 Task: Create a due date automation trigger when advanced on, 2 working days after a card is due add fields with custom field "Resume" set to a number lower than 1 and lower or equal to 10 at 11:00 AM.
Action: Mouse moved to (1276, 98)
Screenshot: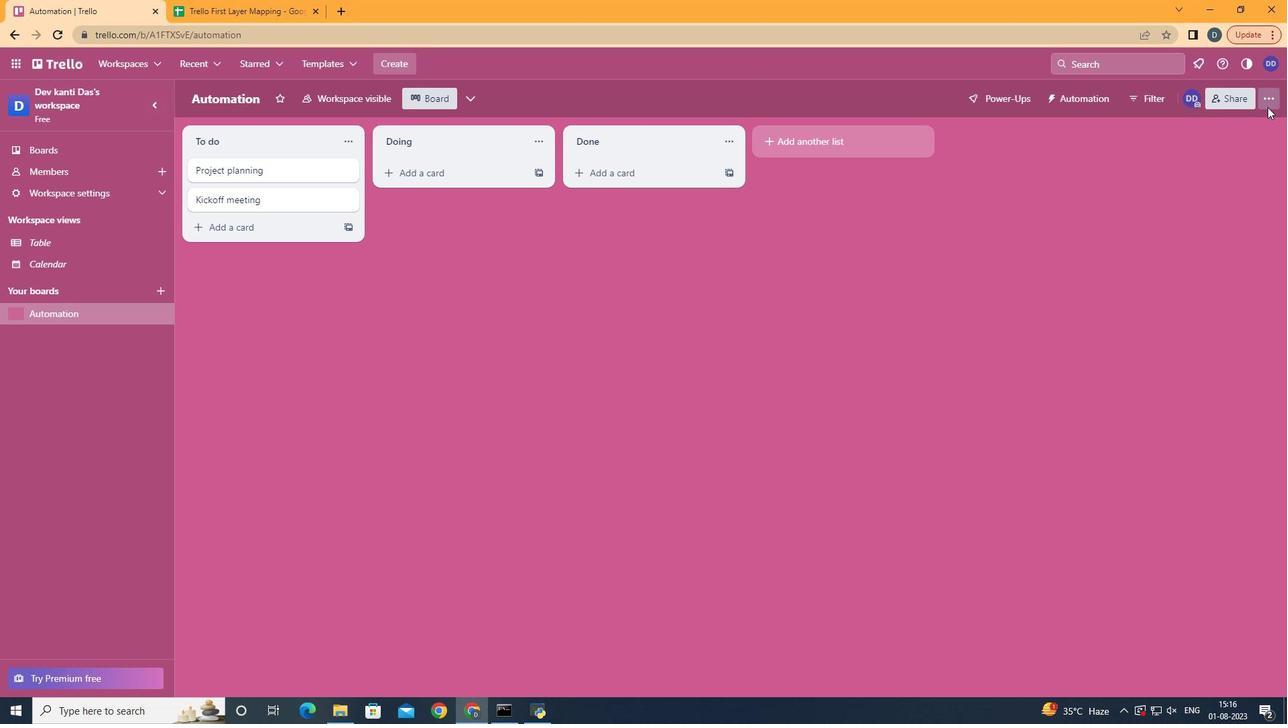 
Action: Mouse pressed left at (1276, 98)
Screenshot: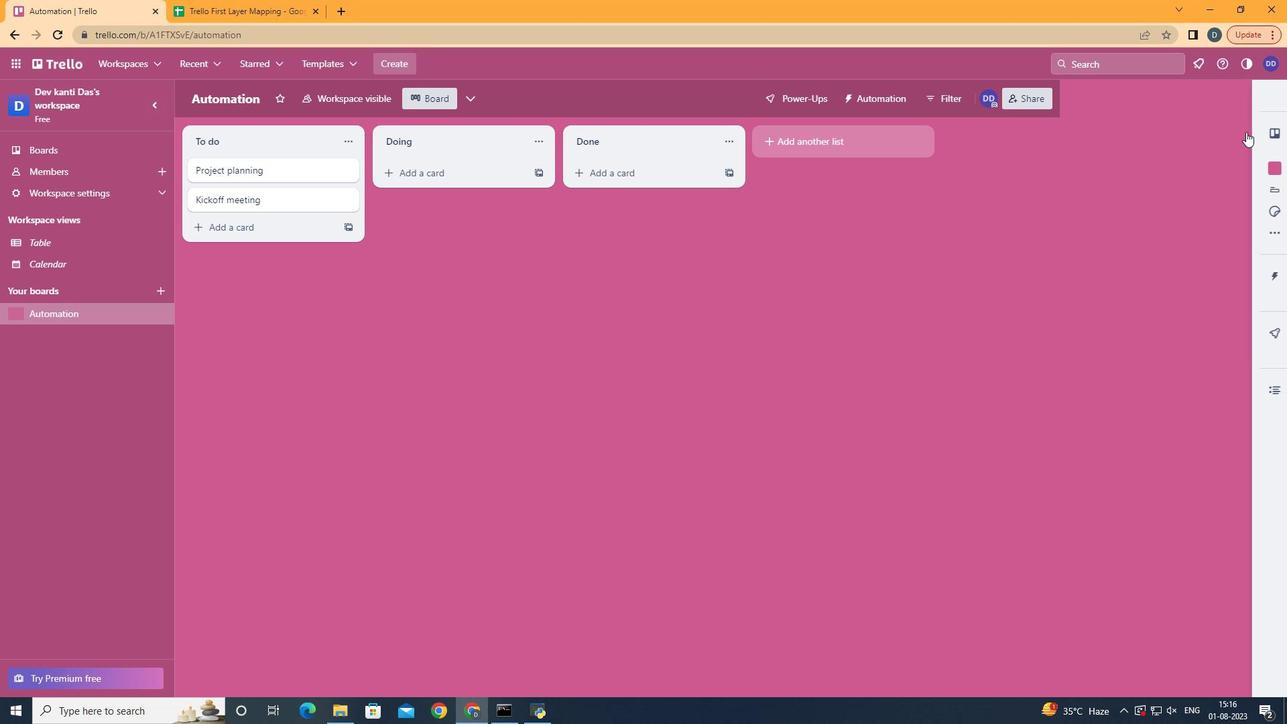 
Action: Mouse moved to (1149, 280)
Screenshot: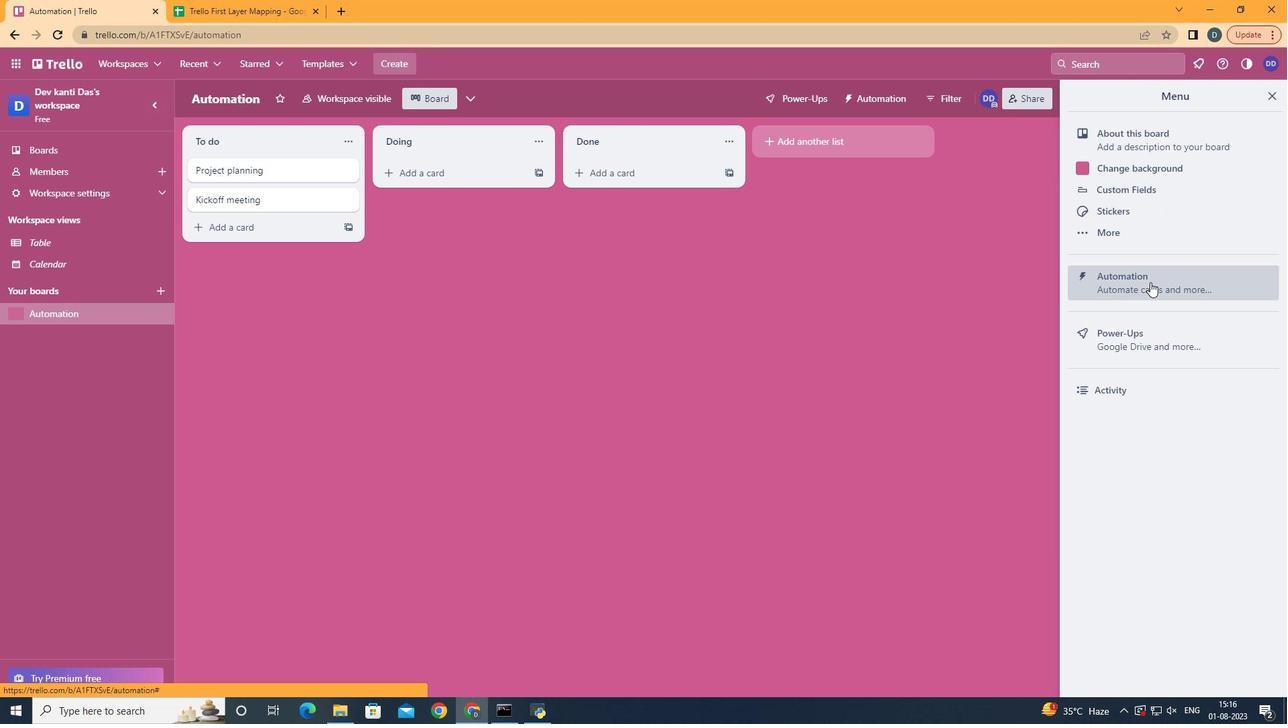 
Action: Mouse pressed left at (1149, 280)
Screenshot: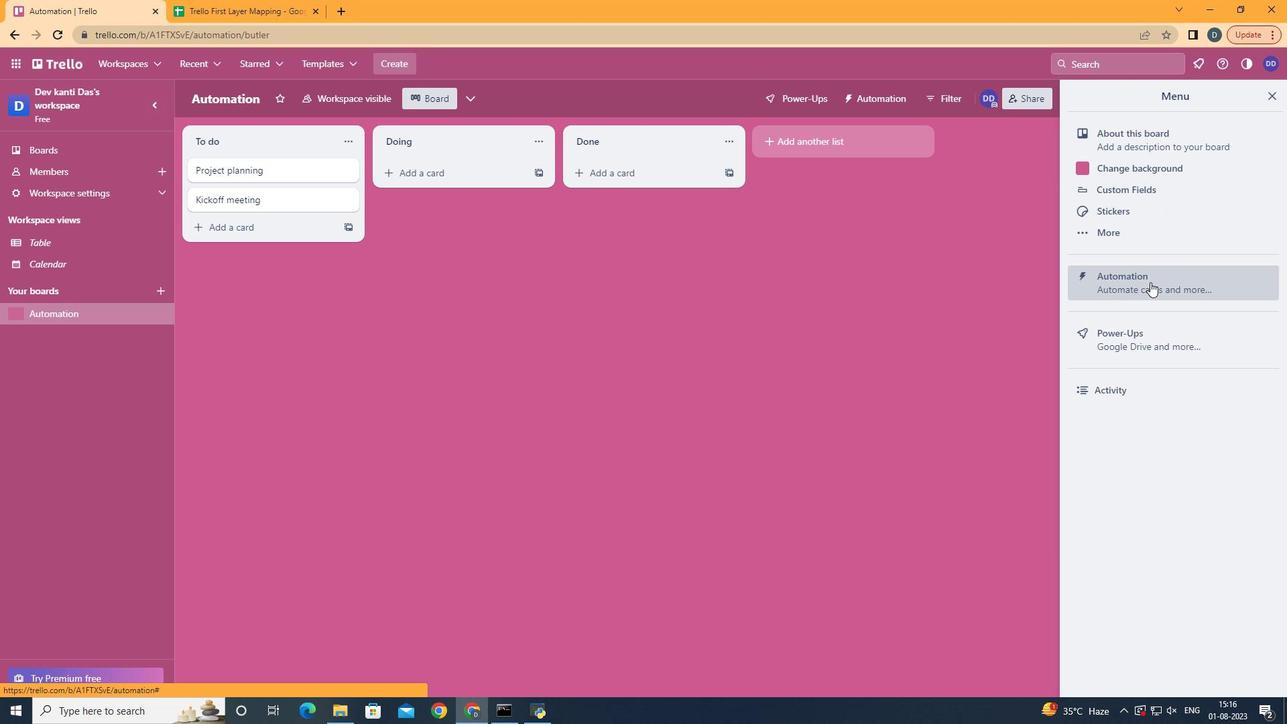 
Action: Mouse moved to (225, 259)
Screenshot: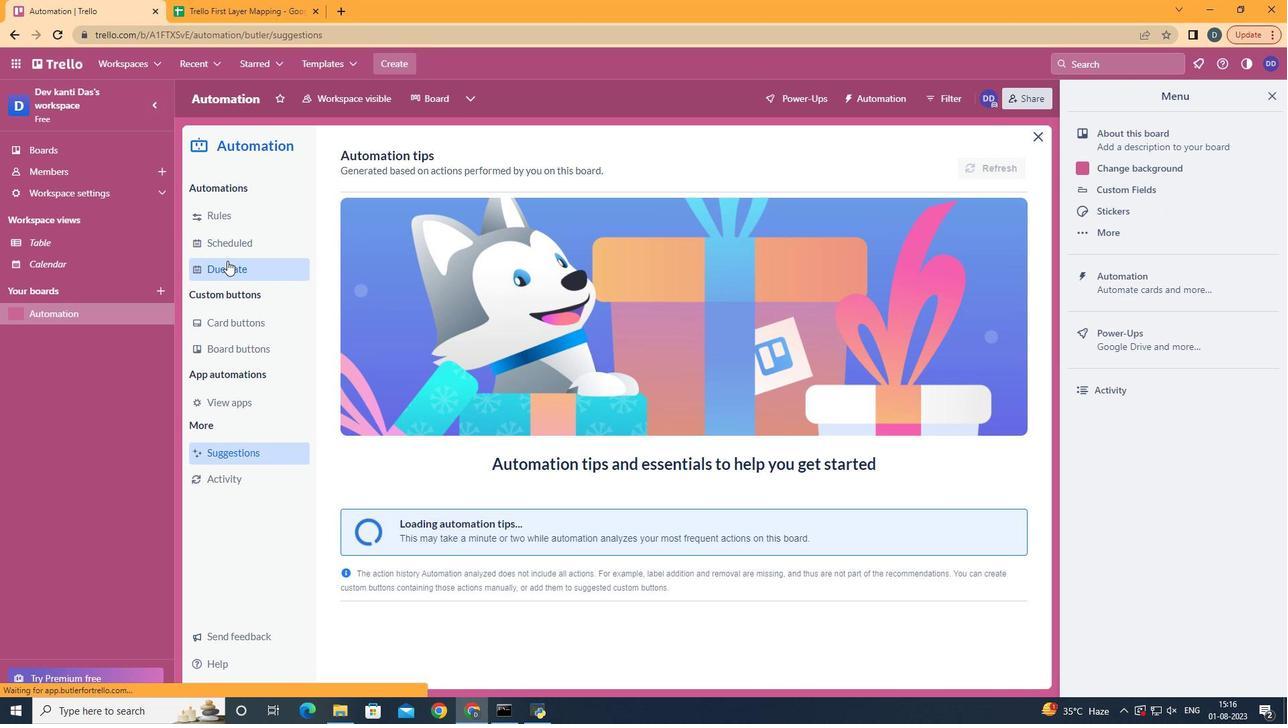 
Action: Mouse pressed left at (225, 259)
Screenshot: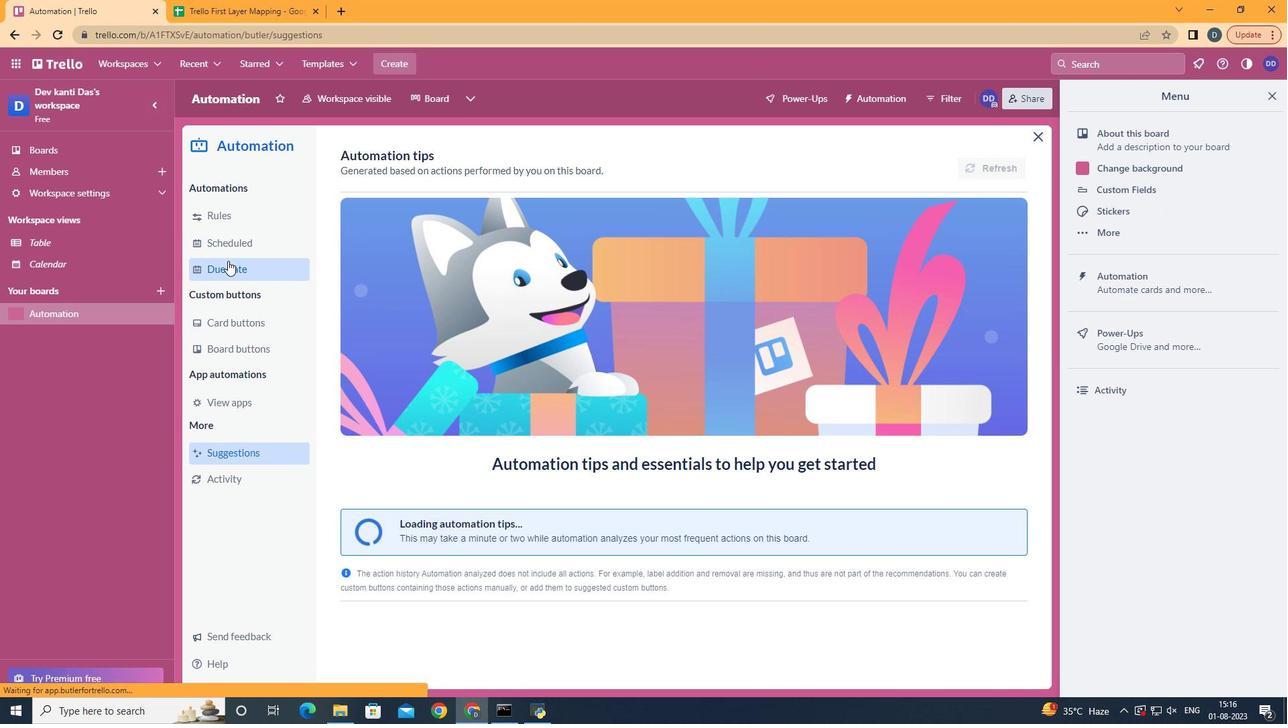 
Action: Mouse moved to (948, 160)
Screenshot: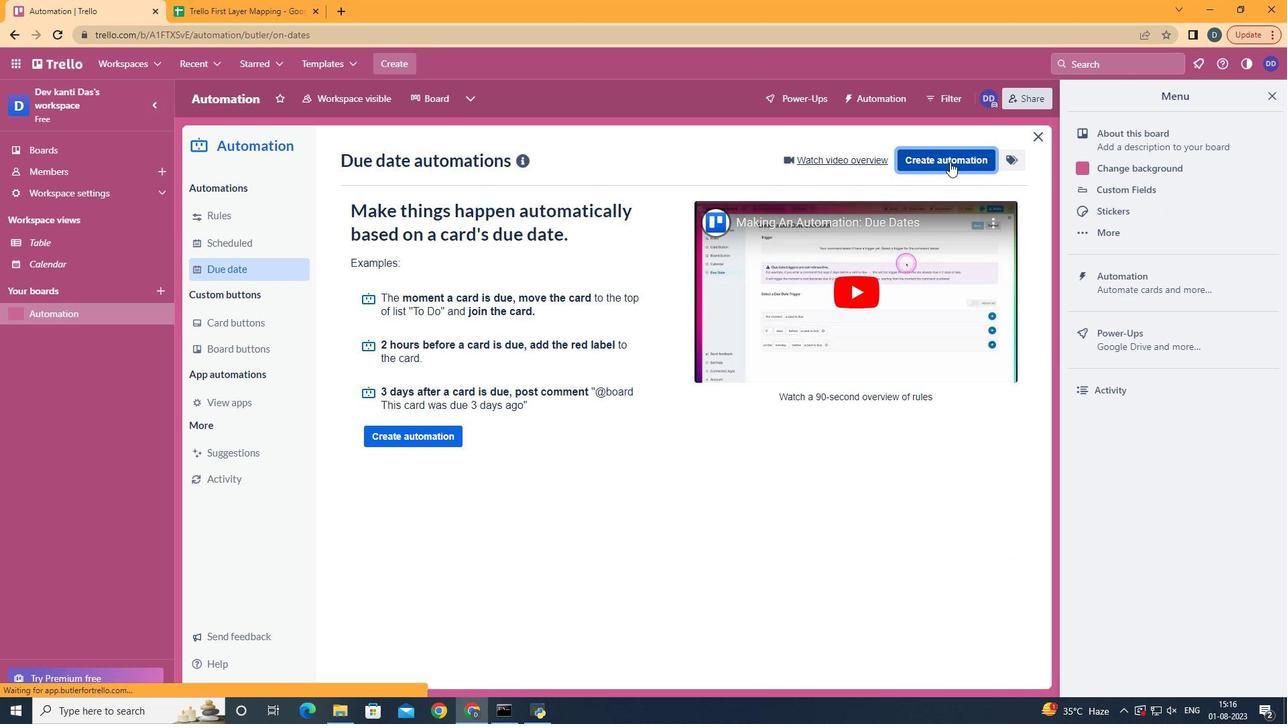 
Action: Mouse pressed left at (948, 160)
Screenshot: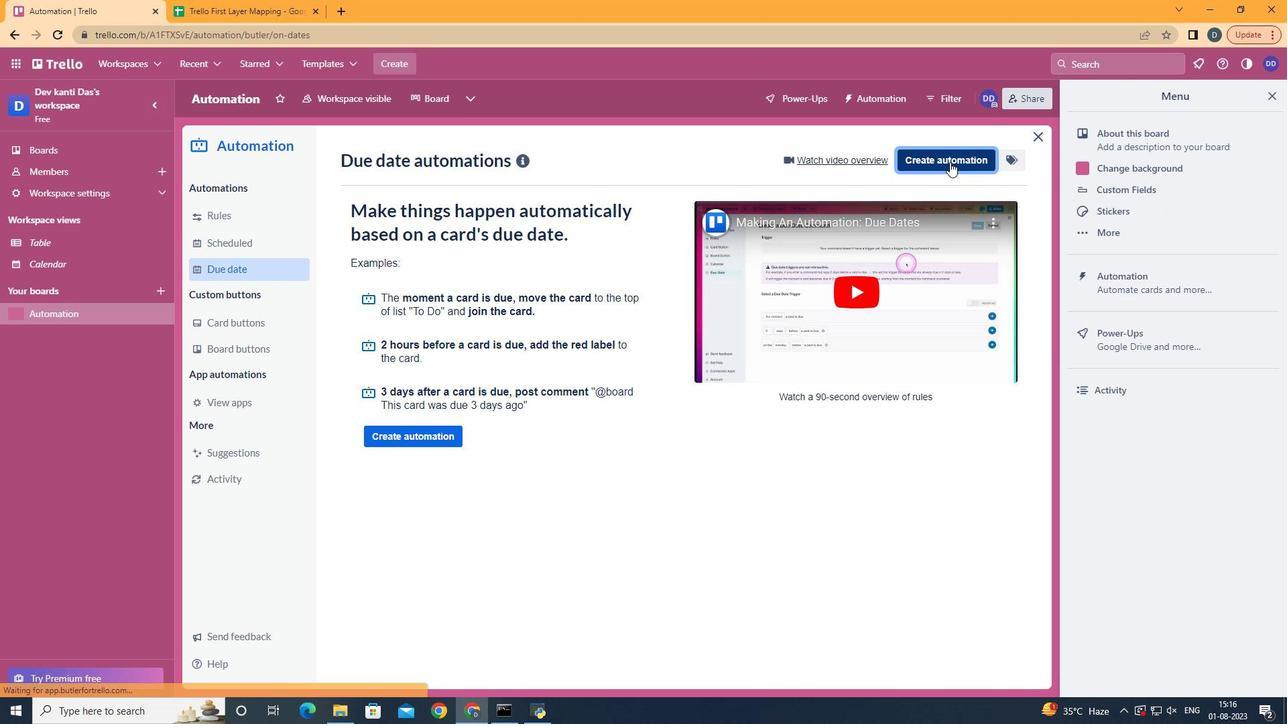 
Action: Mouse moved to (787, 286)
Screenshot: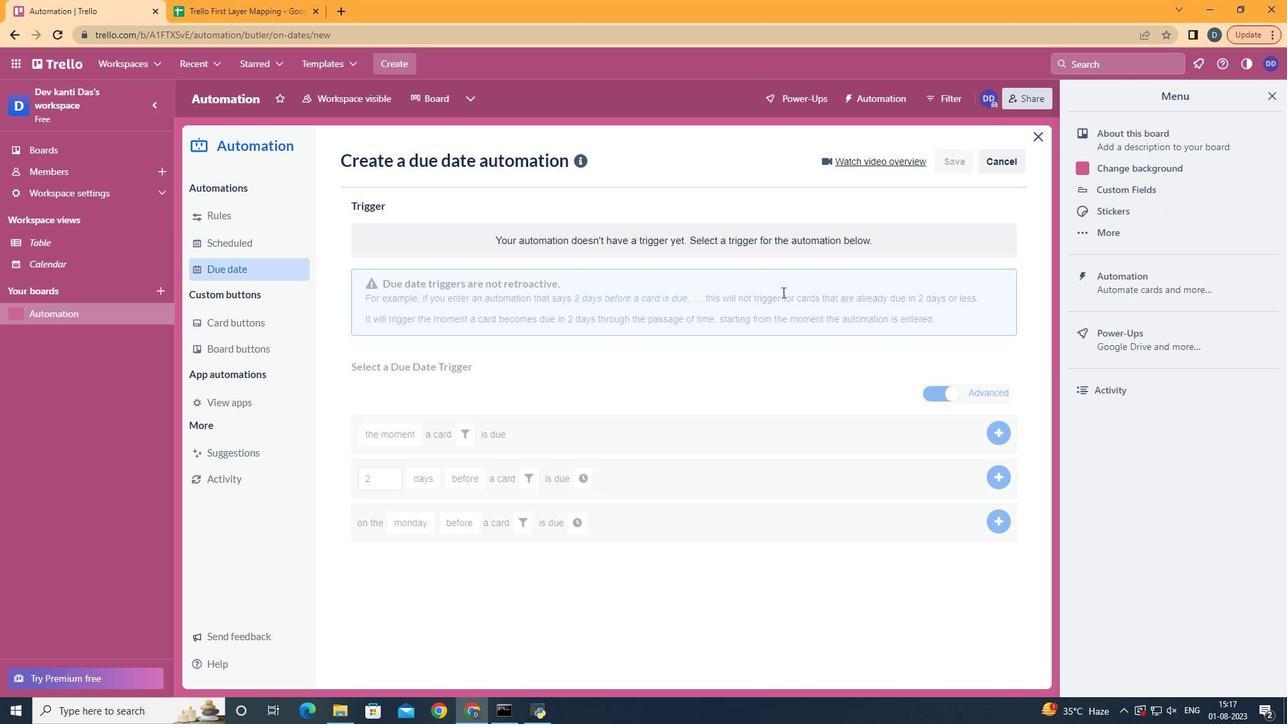 
Action: Mouse pressed left at (787, 286)
Screenshot: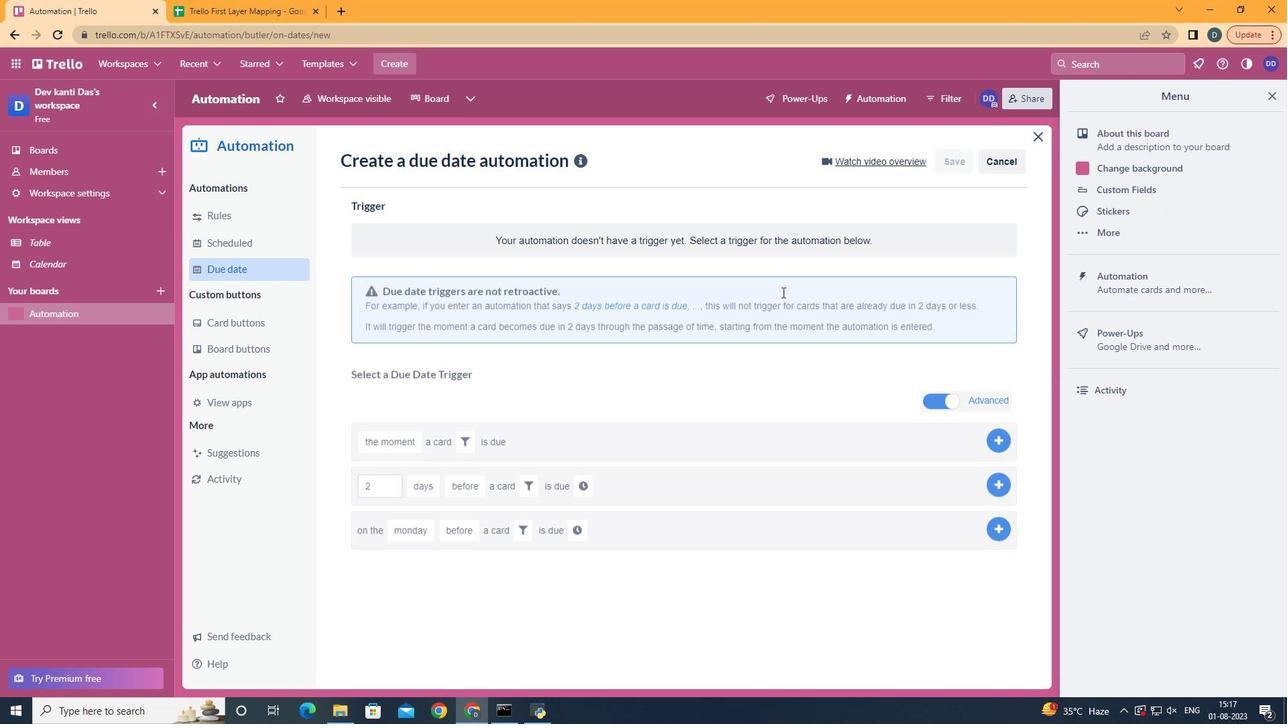 
Action: Mouse moved to (441, 541)
Screenshot: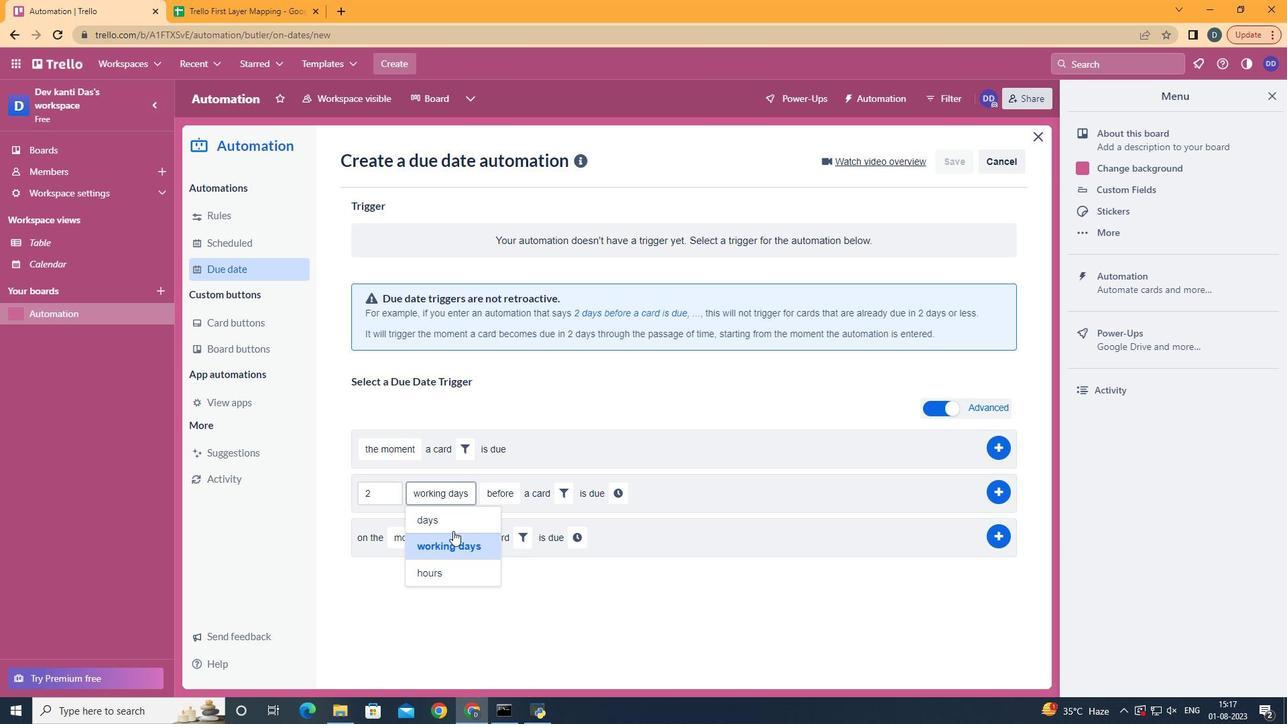 
Action: Mouse pressed left at (441, 541)
Screenshot: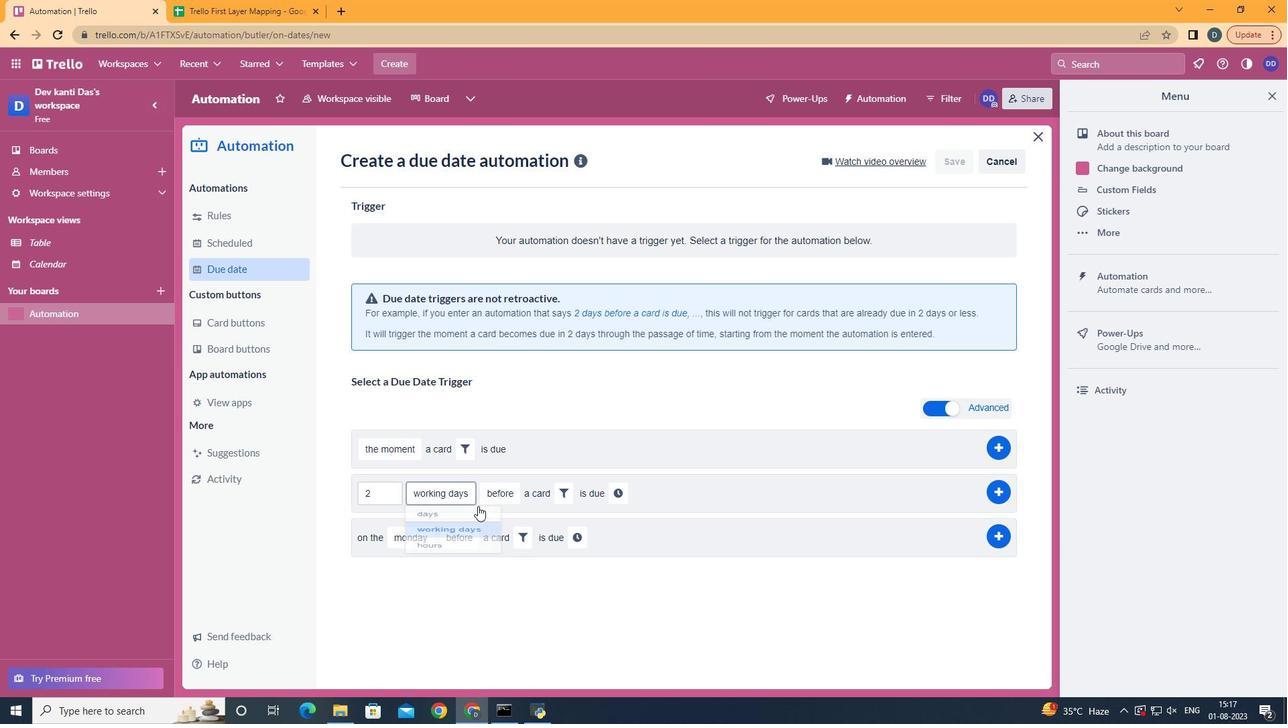 
Action: Mouse moved to (507, 555)
Screenshot: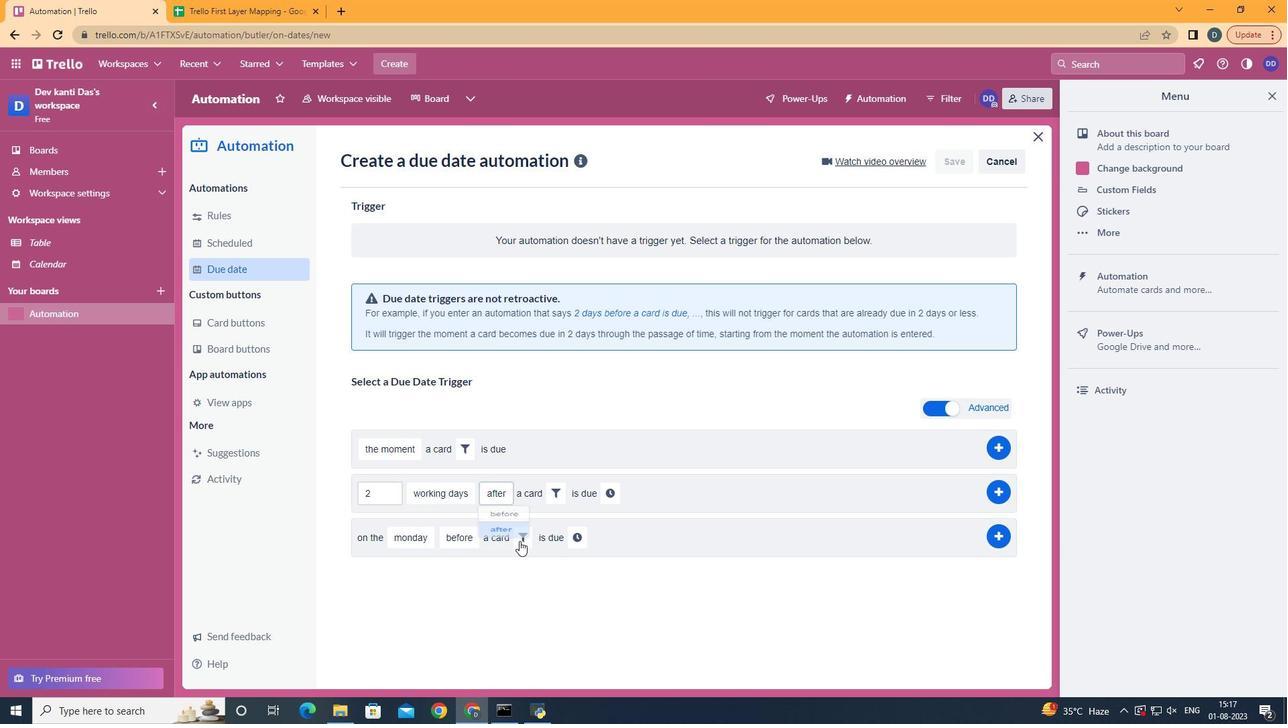
Action: Mouse pressed left at (507, 555)
Screenshot: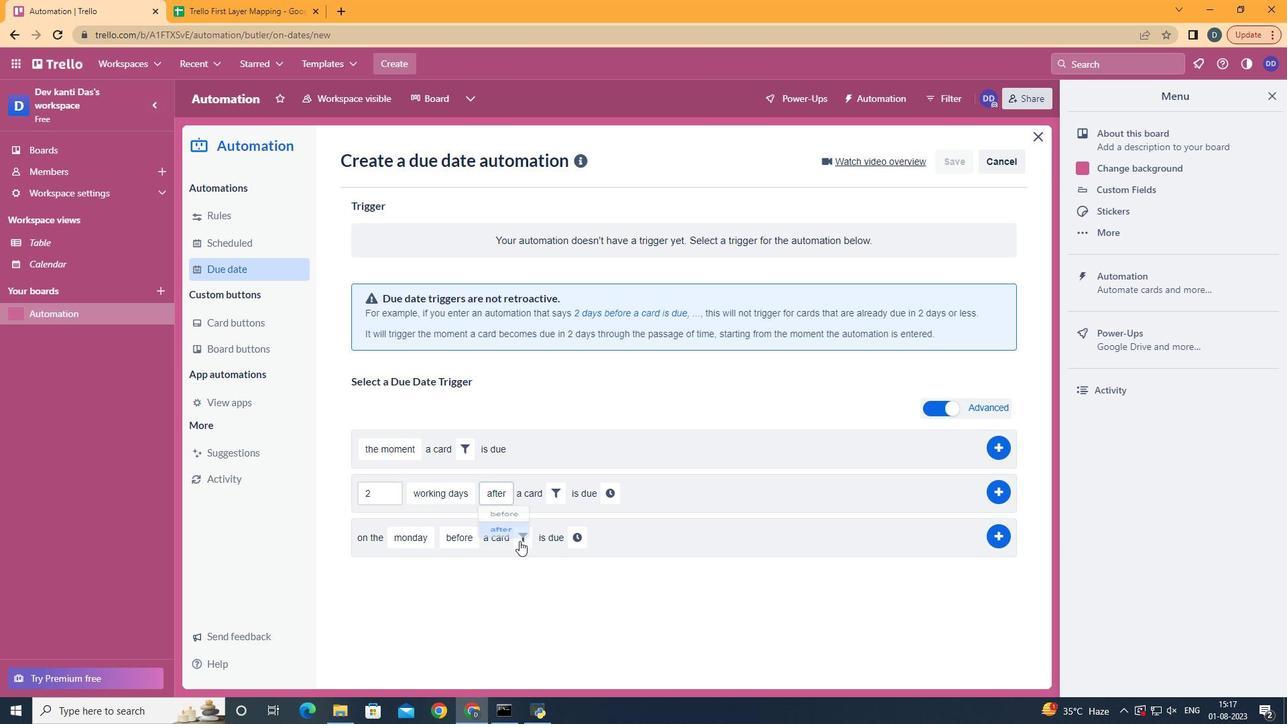 
Action: Mouse moved to (557, 500)
Screenshot: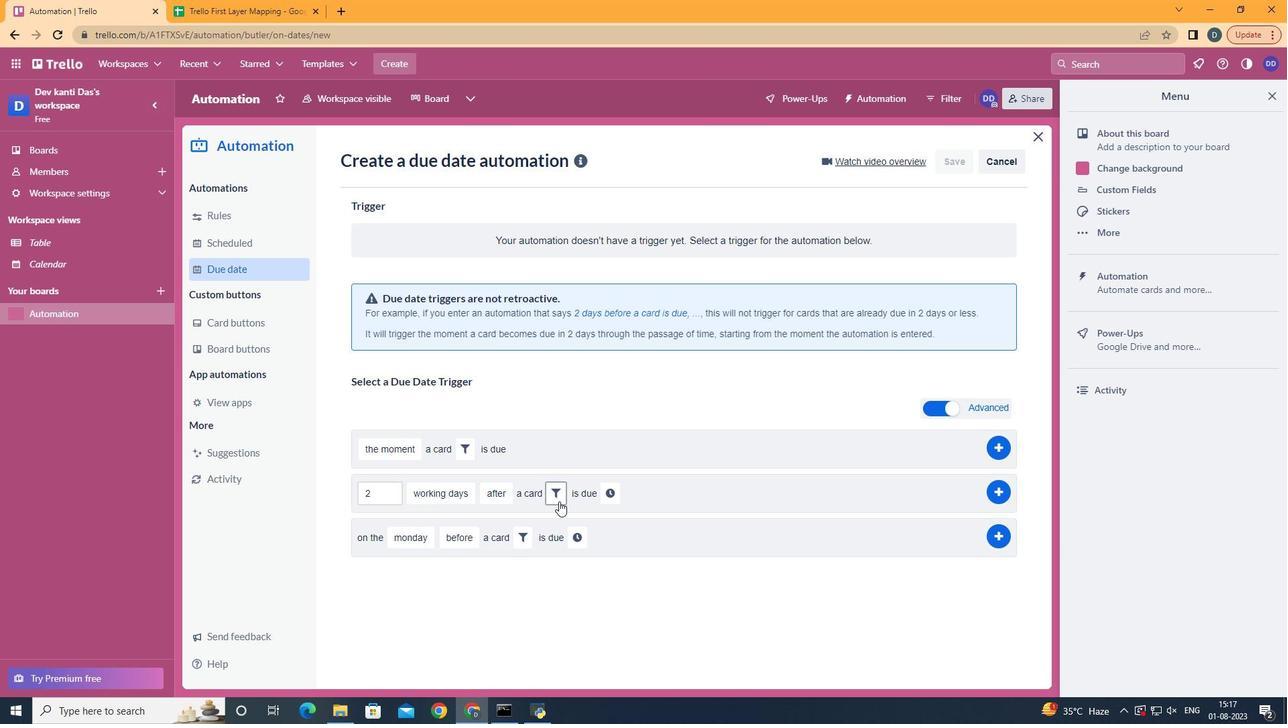 
Action: Mouse pressed left at (557, 500)
Screenshot: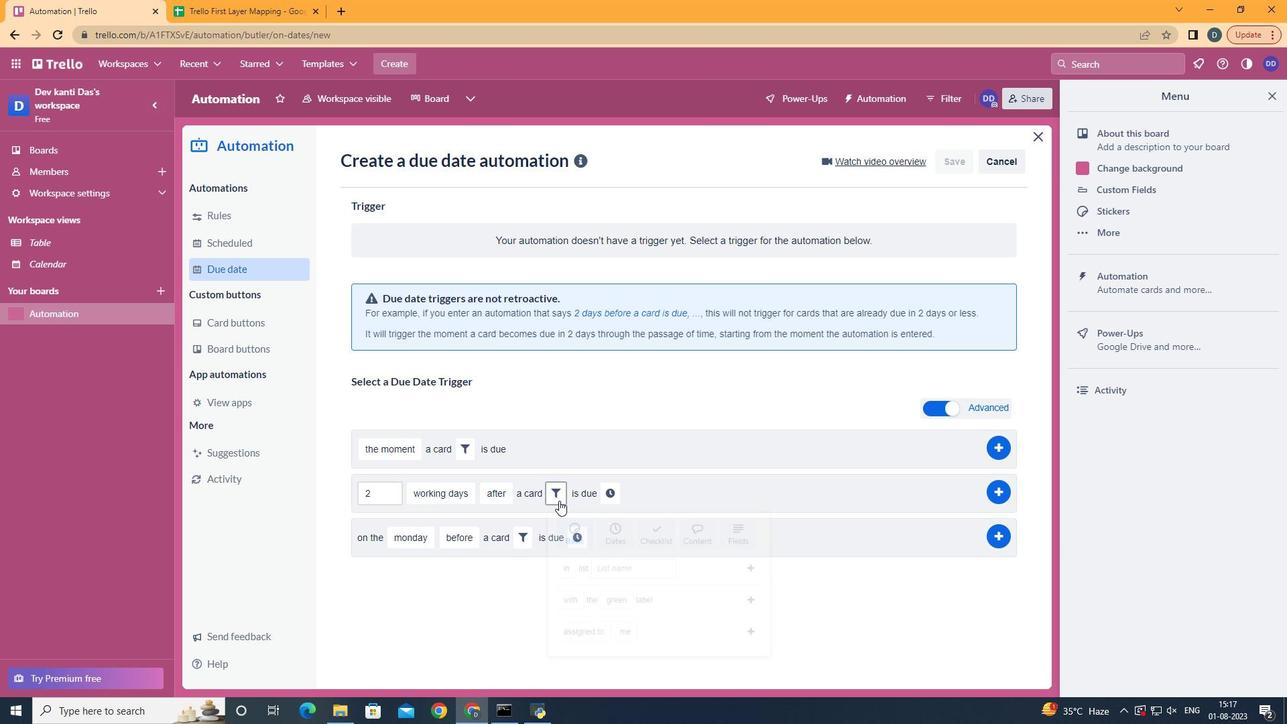 
Action: Mouse moved to (781, 532)
Screenshot: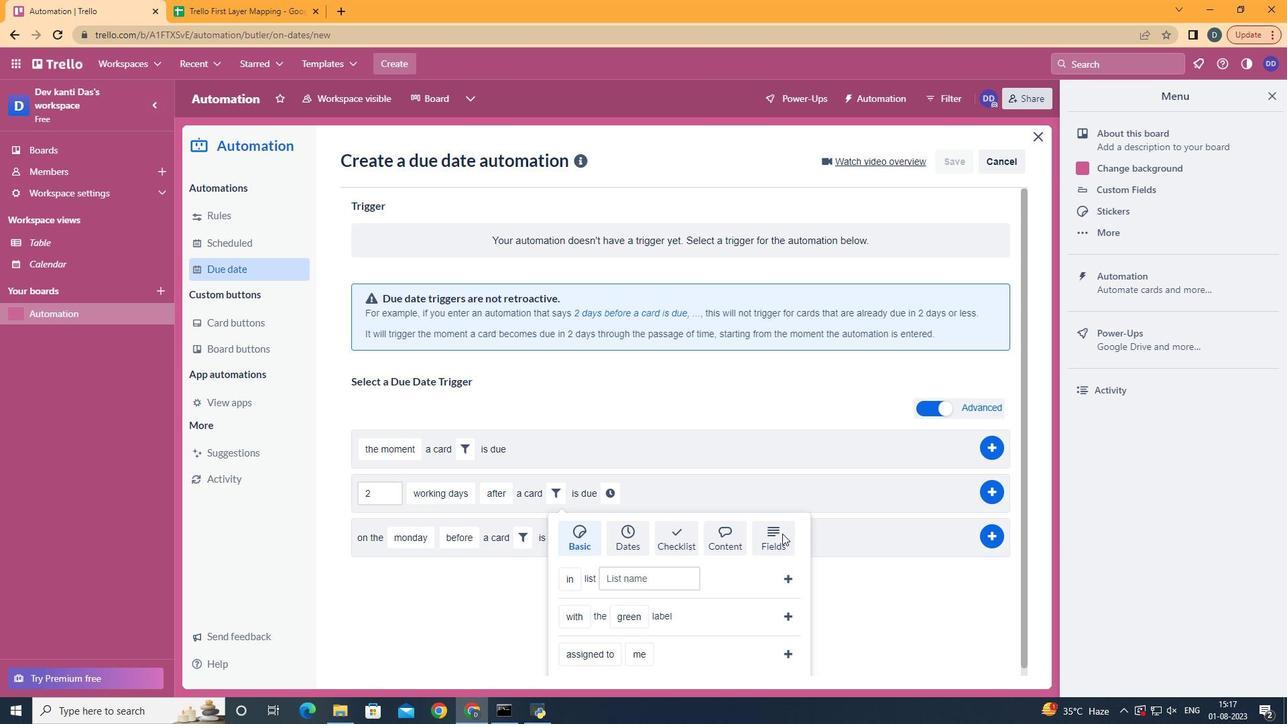
Action: Mouse pressed left at (781, 532)
Screenshot: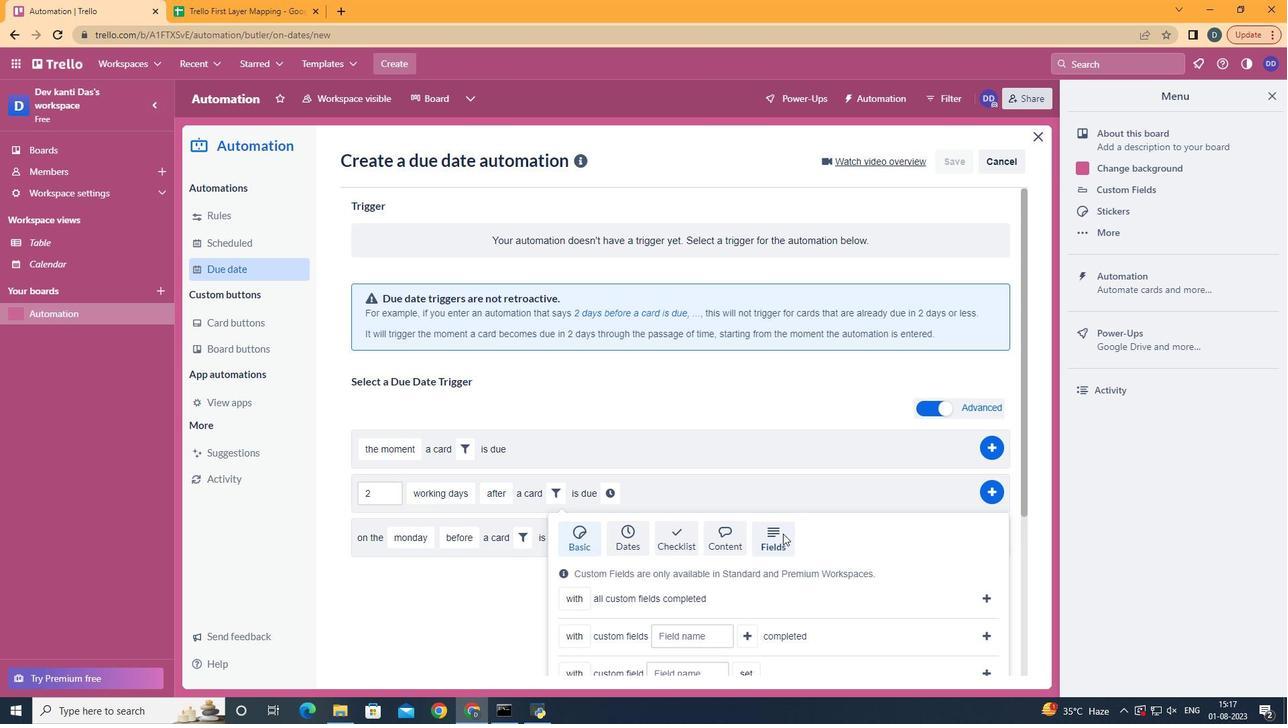 
Action: Mouse moved to (782, 532)
Screenshot: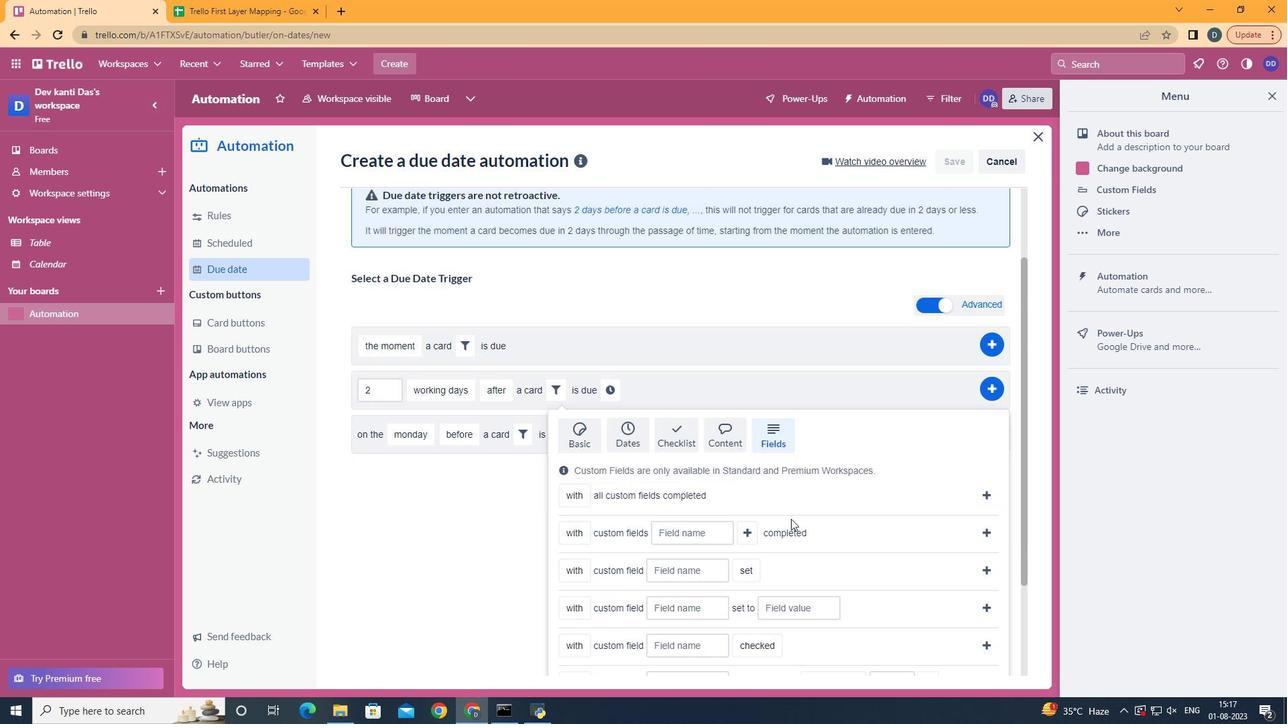 
Action: Mouse scrolled (782, 531) with delta (0, 0)
Screenshot: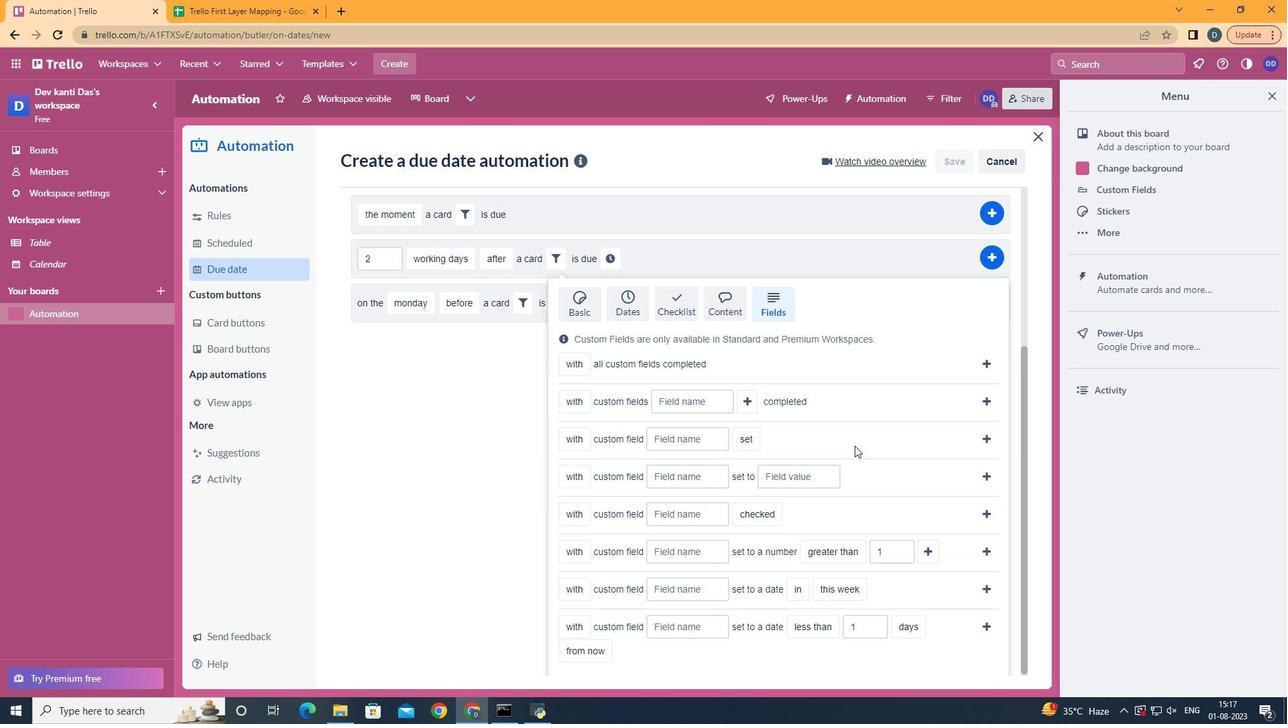 
Action: Mouse scrolled (782, 531) with delta (0, 0)
Screenshot: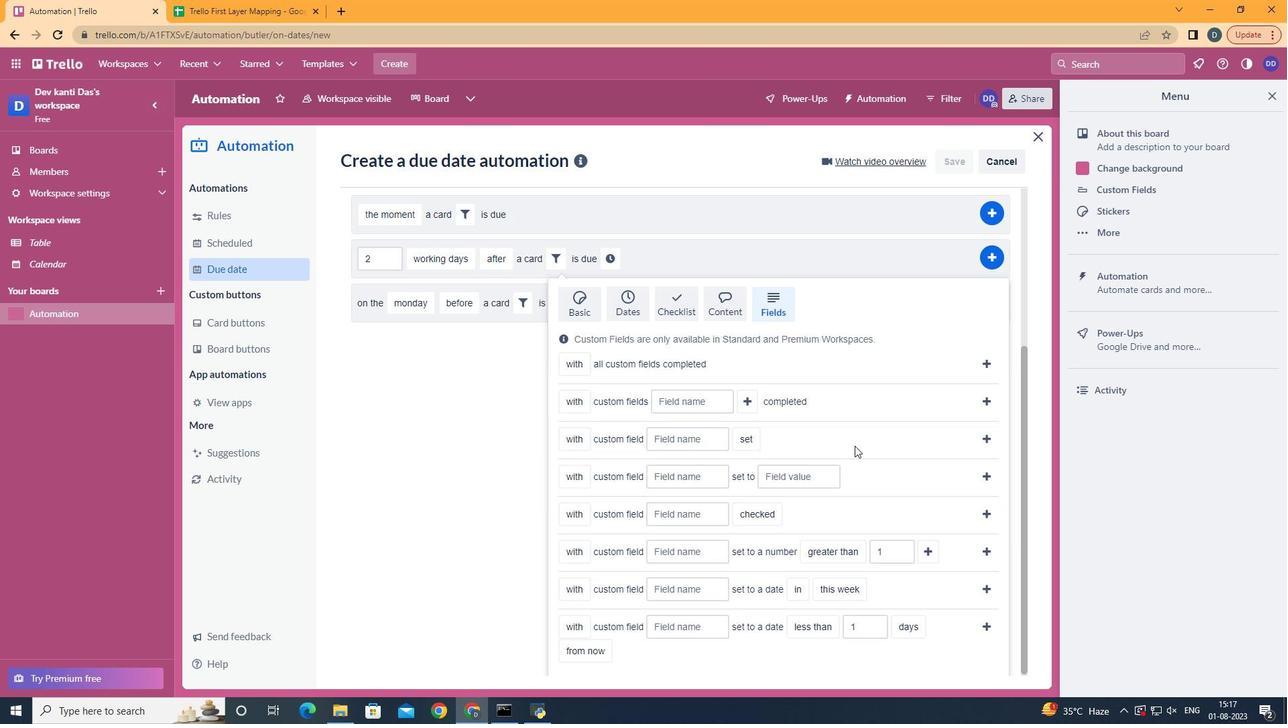 
Action: Mouse scrolled (782, 531) with delta (0, 0)
Screenshot: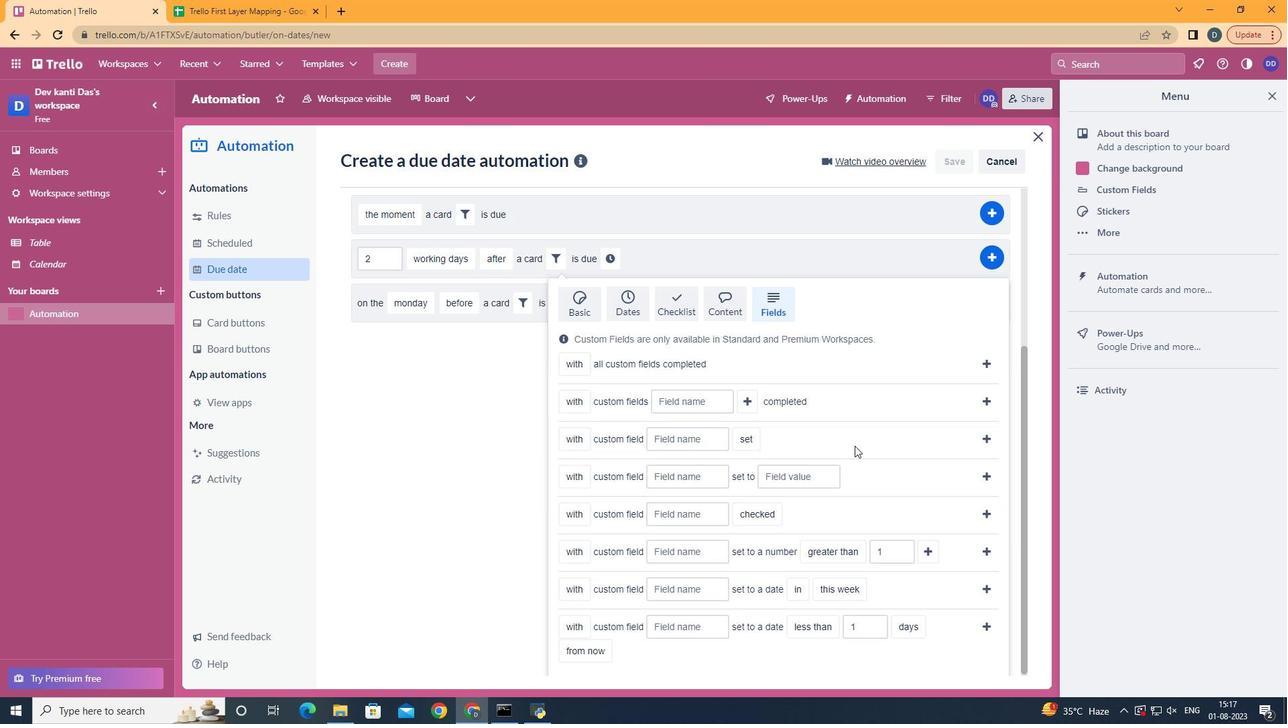 
Action: Mouse scrolled (782, 531) with delta (0, 0)
Screenshot: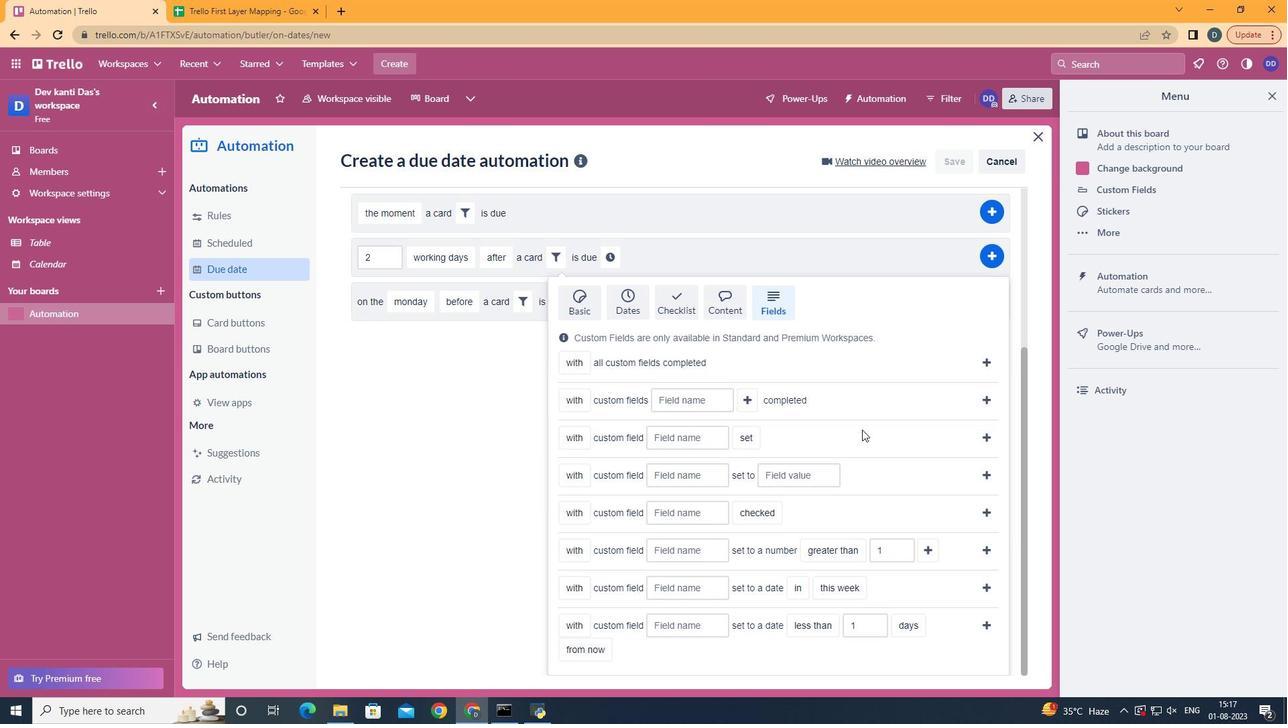 
Action: Mouse moved to (588, 578)
Screenshot: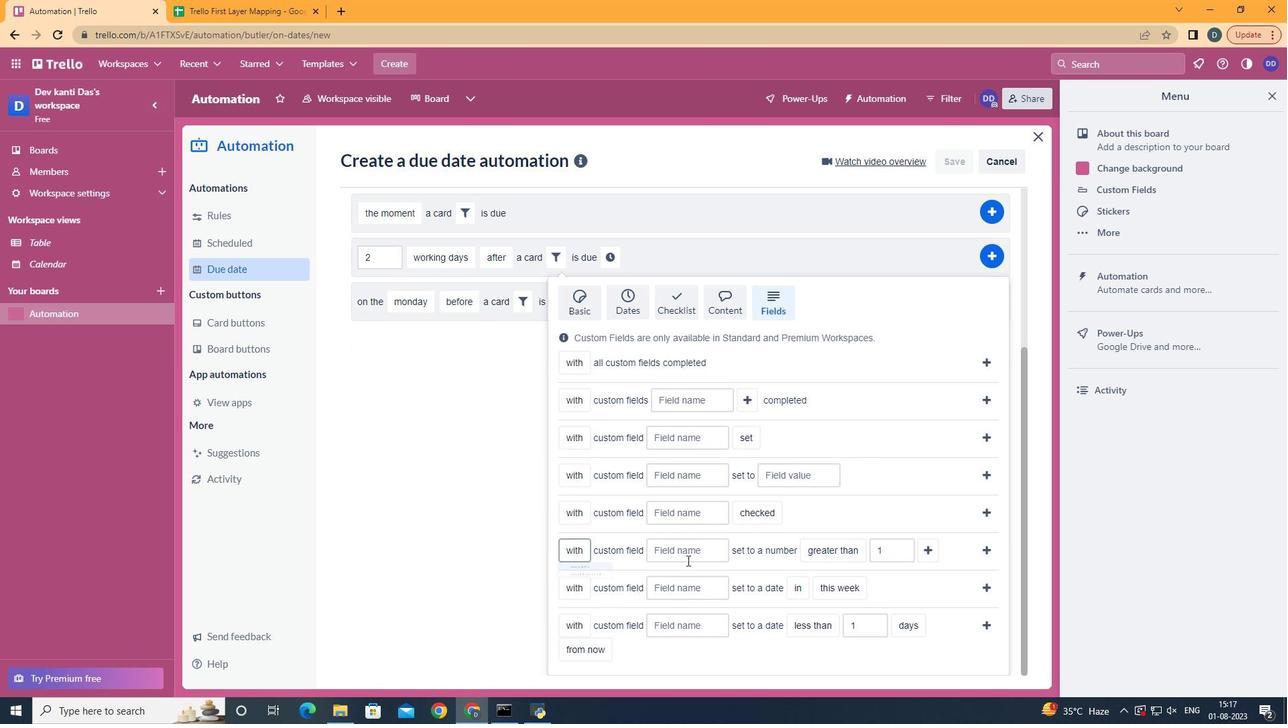 
Action: Mouse pressed left at (588, 578)
Screenshot: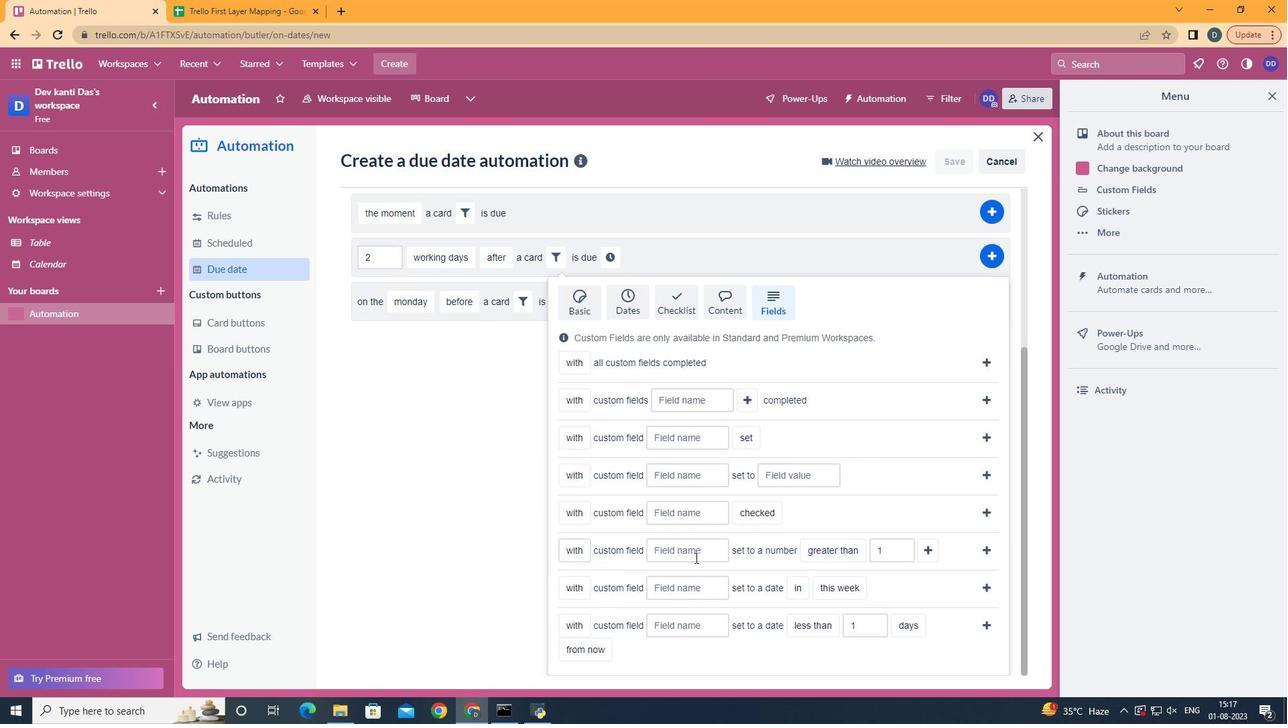 
Action: Mouse moved to (693, 556)
Screenshot: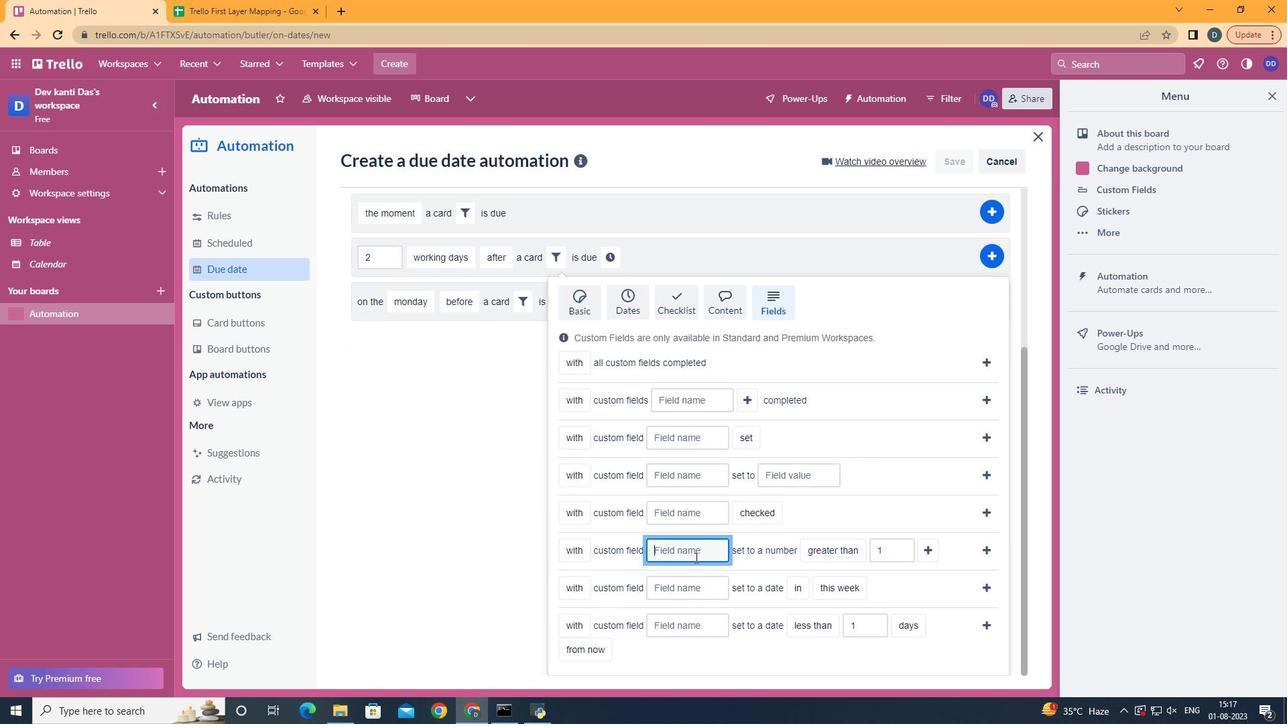 
Action: Mouse pressed left at (693, 556)
Screenshot: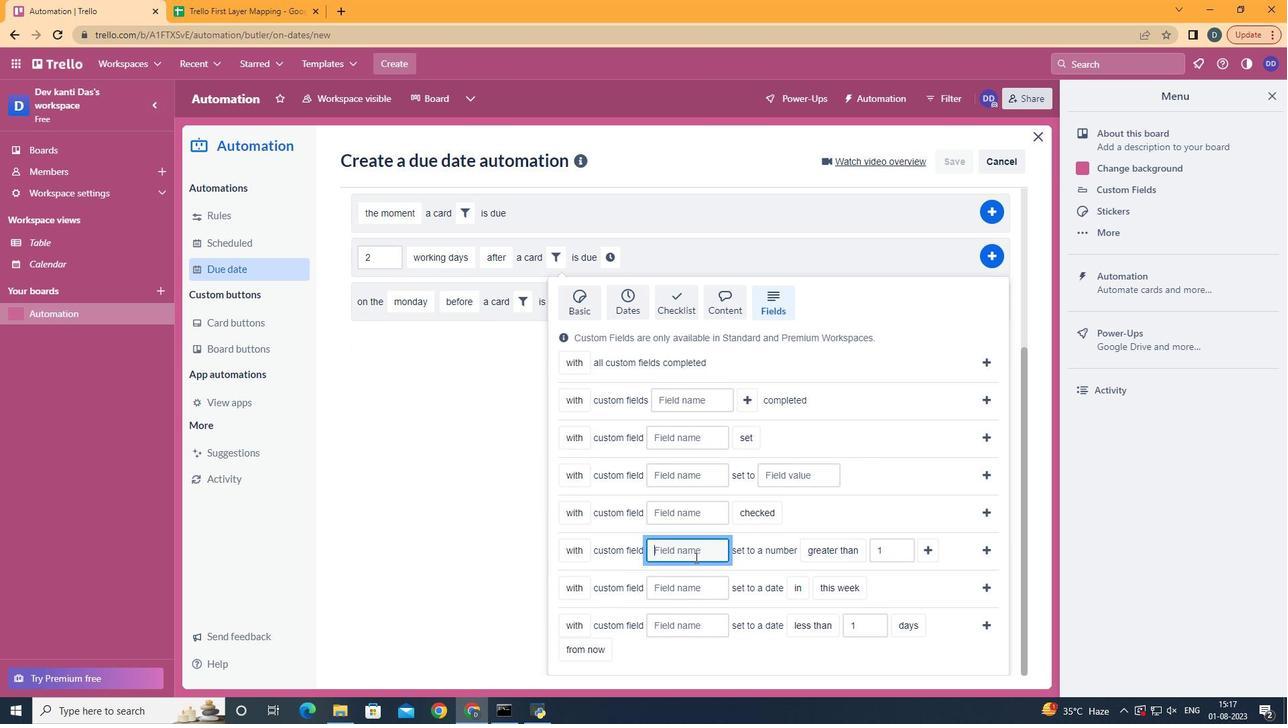 
Action: Key pressed <Key.shift>Resume
Screenshot: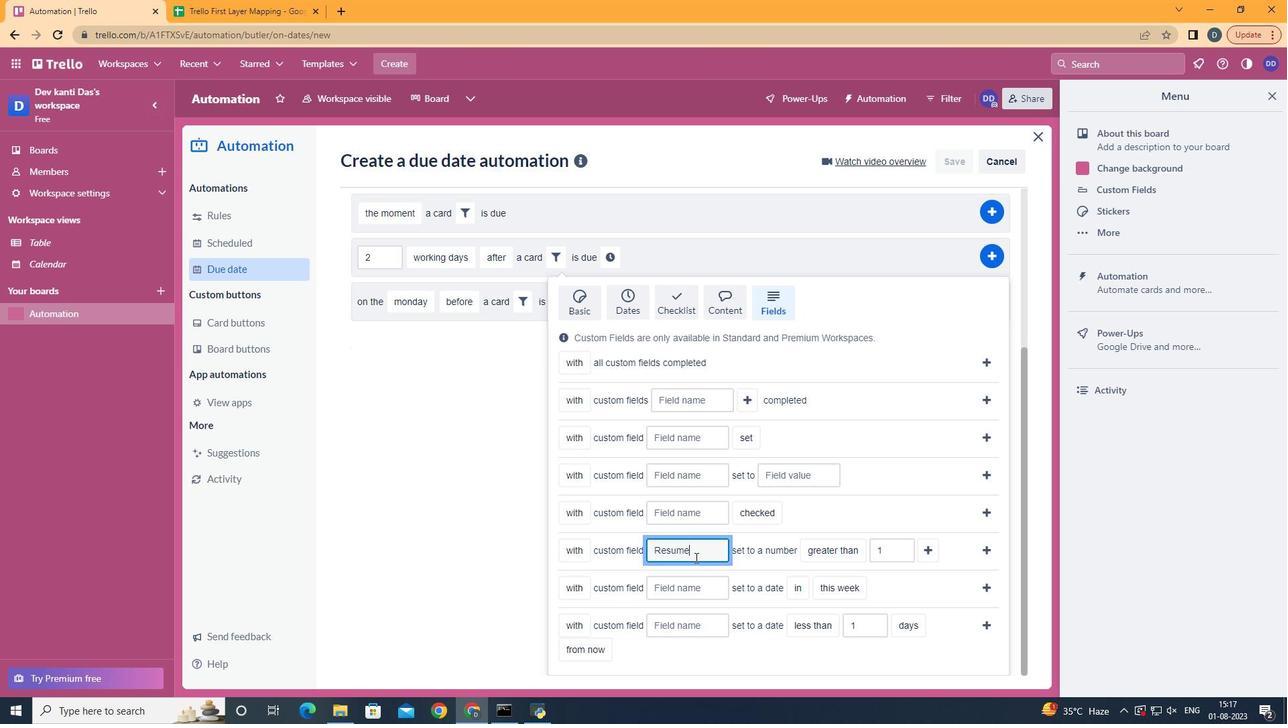 
Action: Mouse moved to (844, 625)
Screenshot: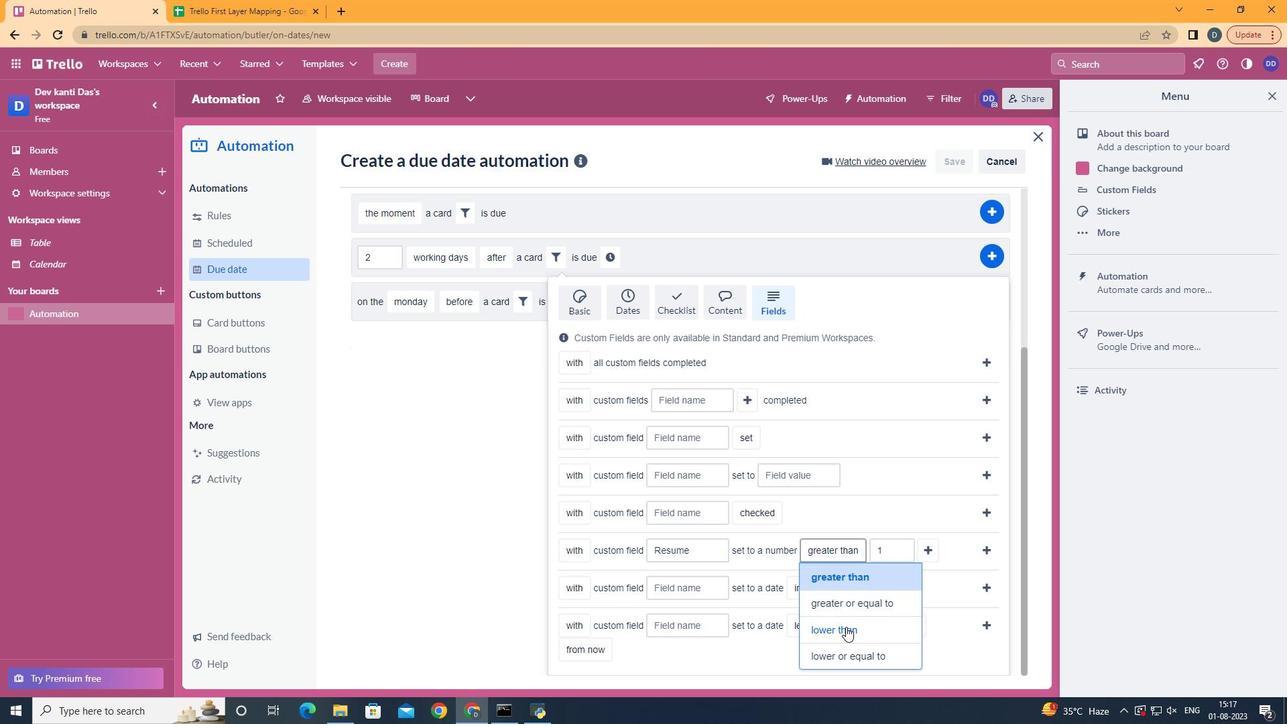 
Action: Mouse pressed left at (844, 625)
Screenshot: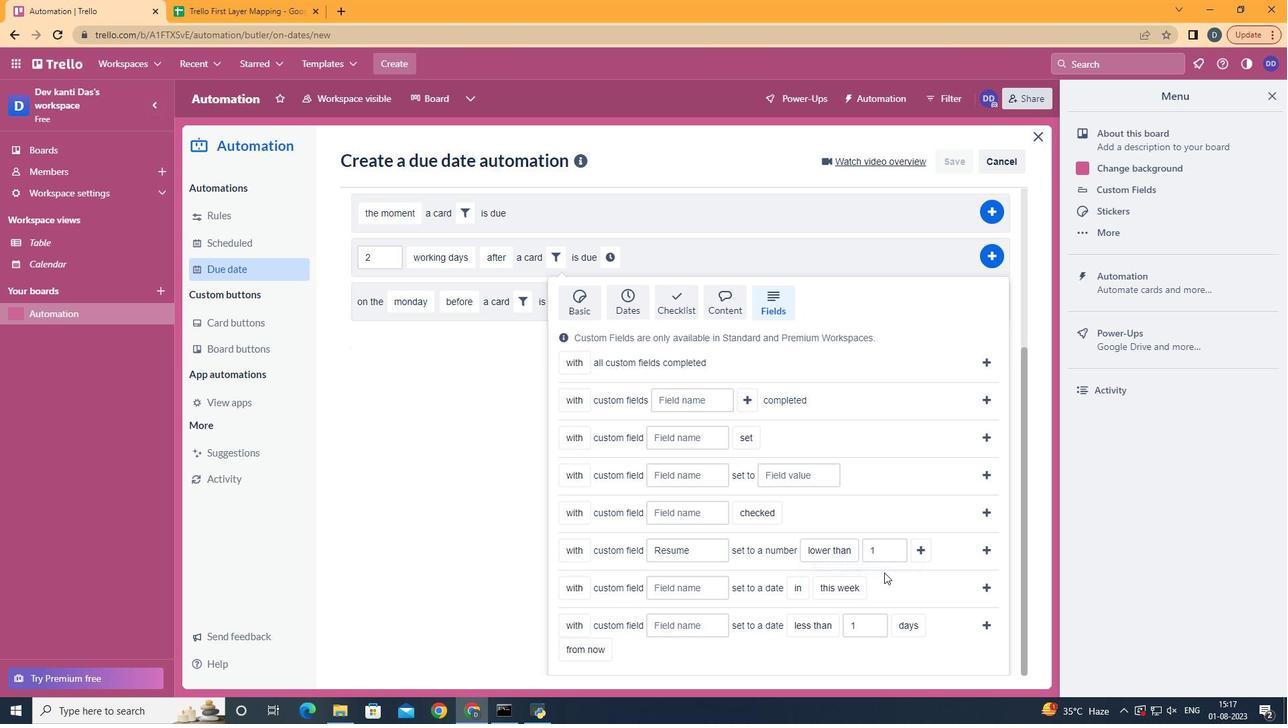 
Action: Mouse moved to (914, 545)
Screenshot: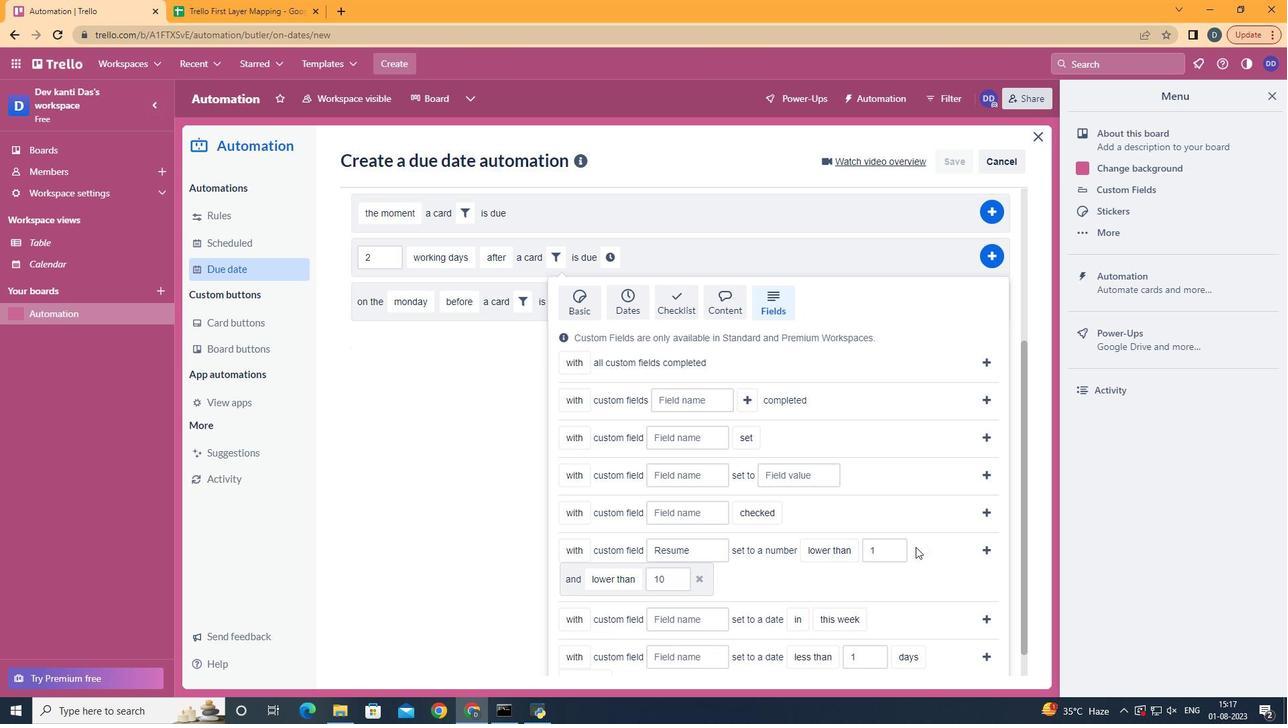 
Action: Mouse pressed left at (914, 545)
Screenshot: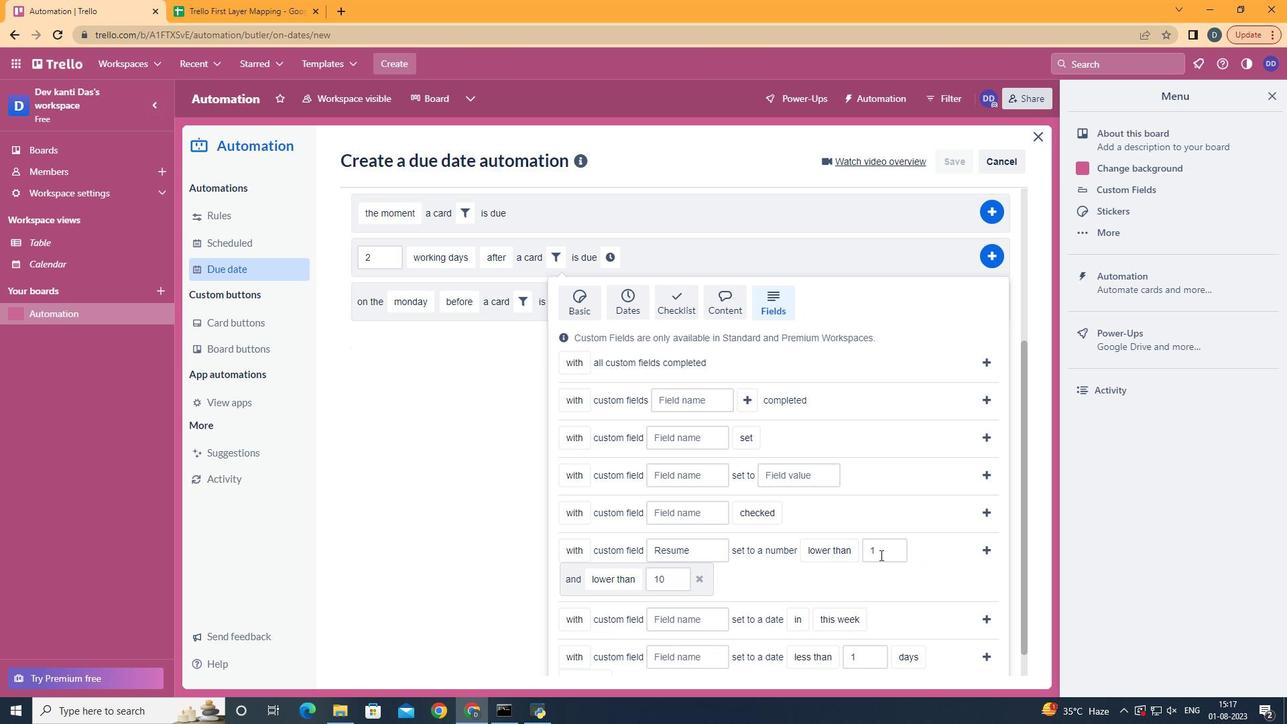 
Action: Mouse moved to (634, 490)
Screenshot: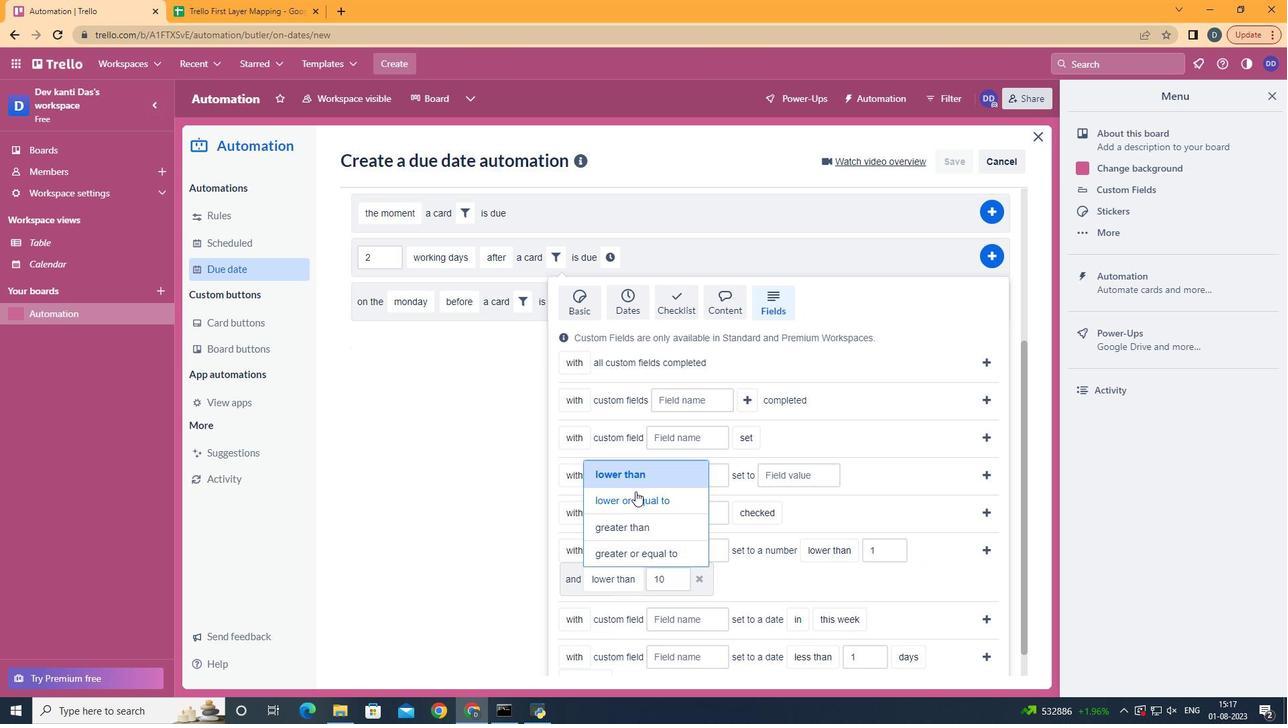 
Action: Mouse pressed left at (634, 490)
Screenshot: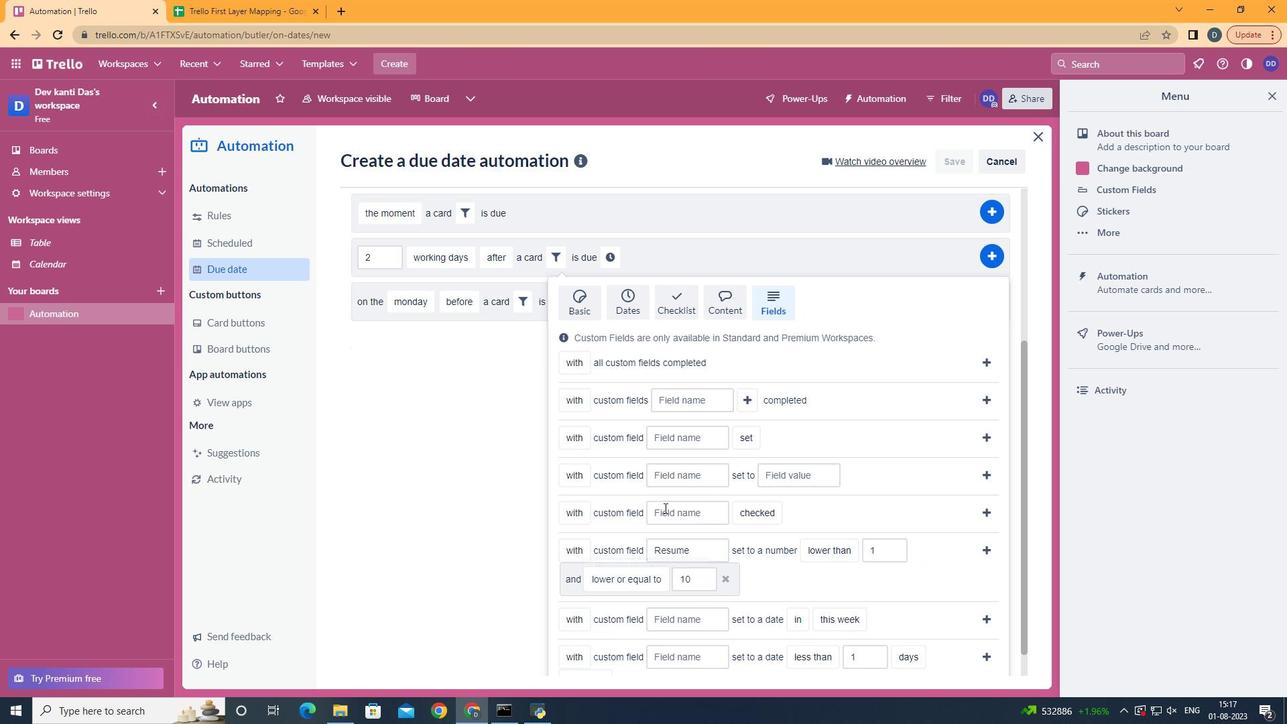 
Action: Mouse moved to (984, 549)
Screenshot: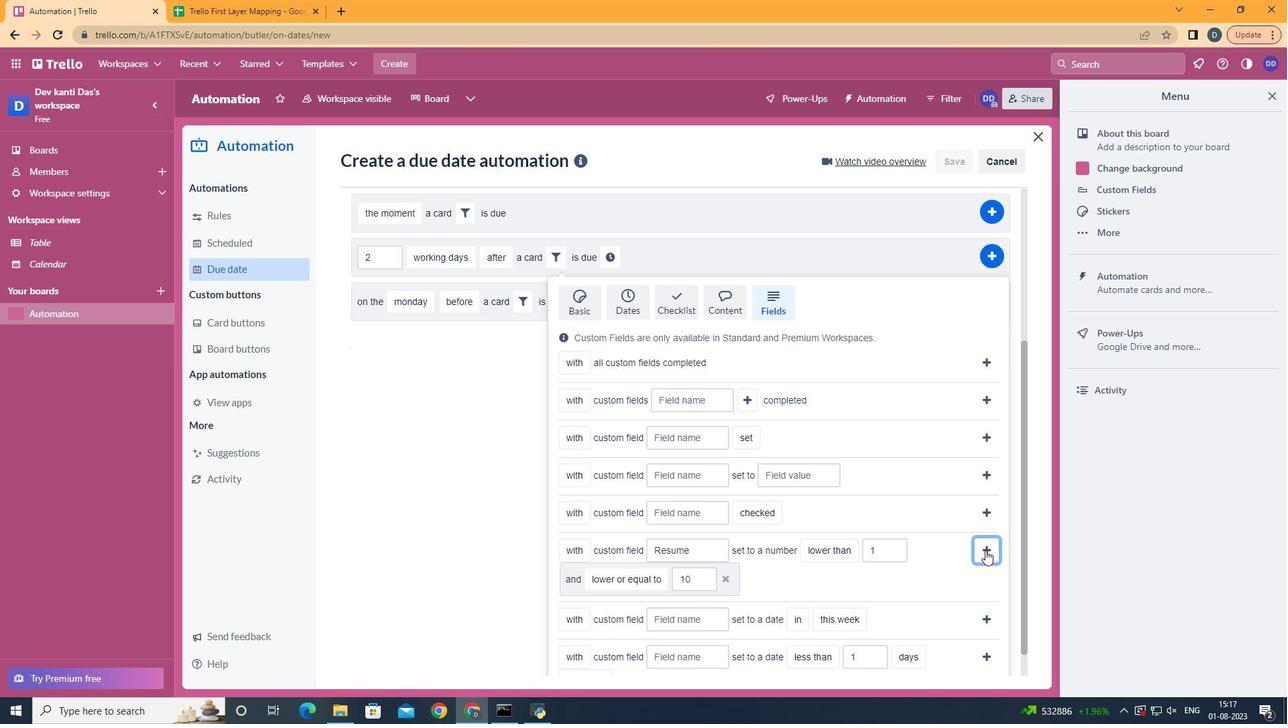 
Action: Mouse pressed left at (984, 549)
Screenshot: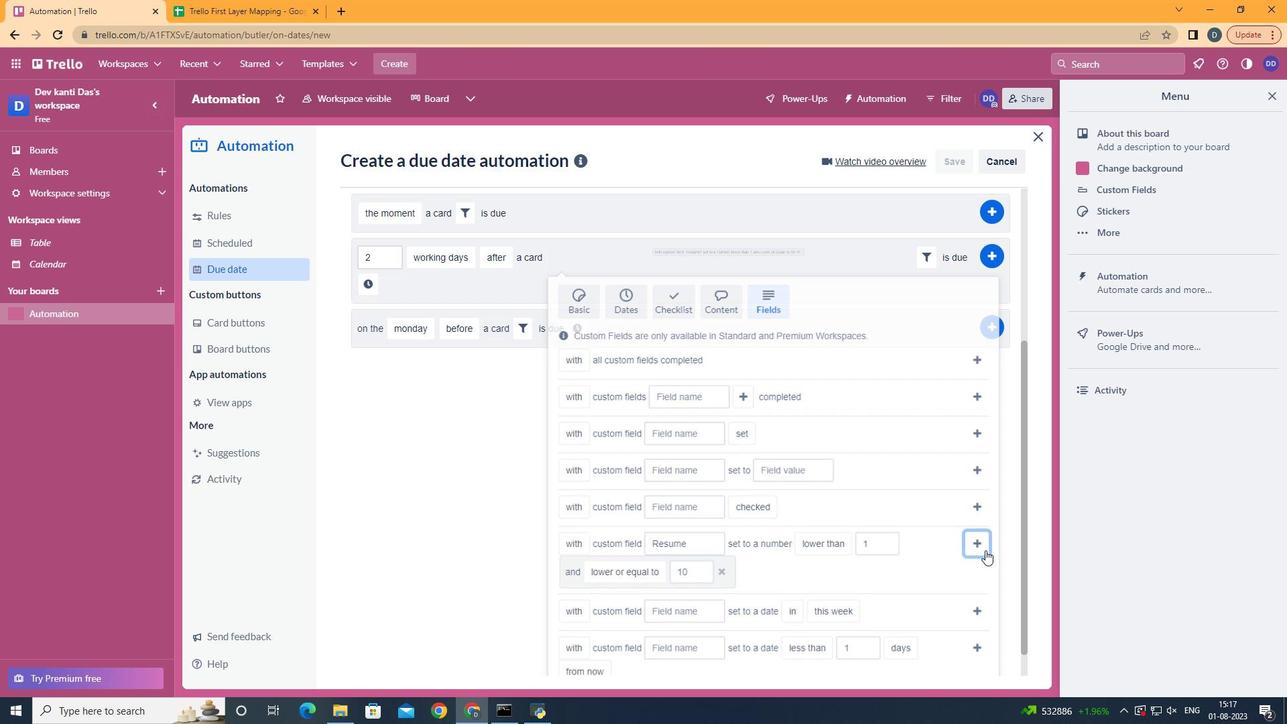 
Action: Mouse moved to (363, 515)
Screenshot: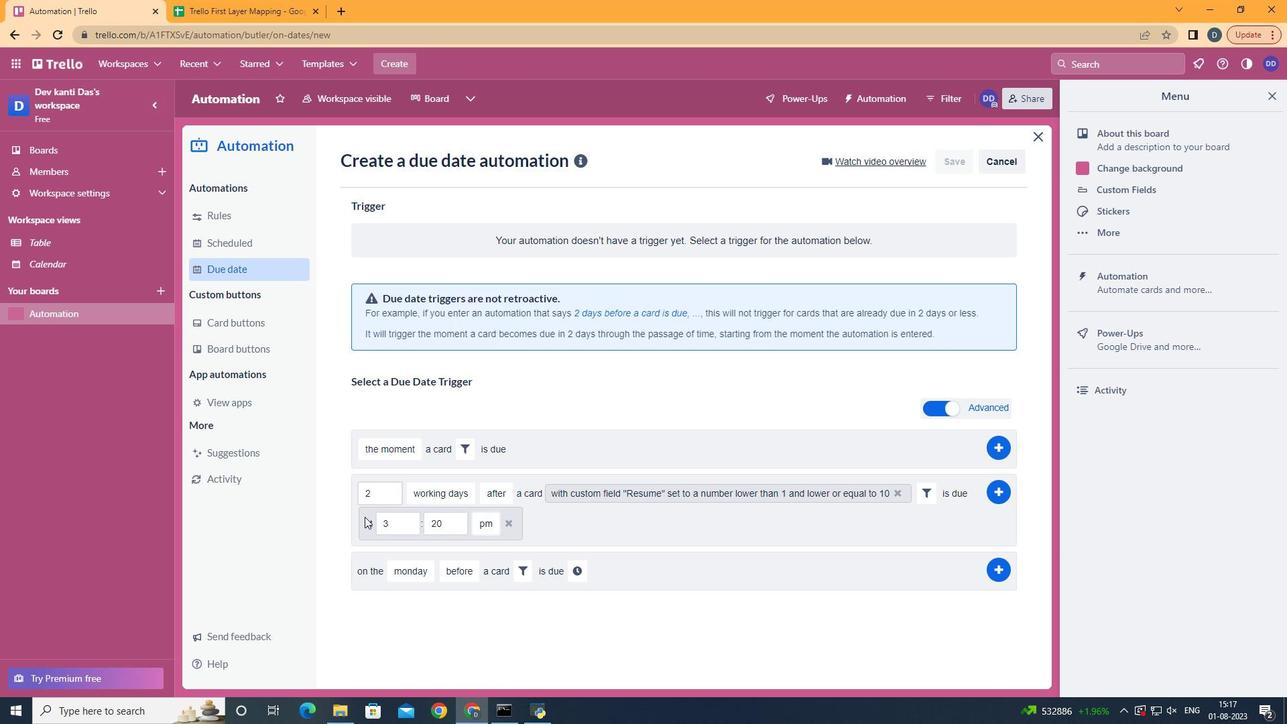 
Action: Mouse pressed left at (363, 515)
Screenshot: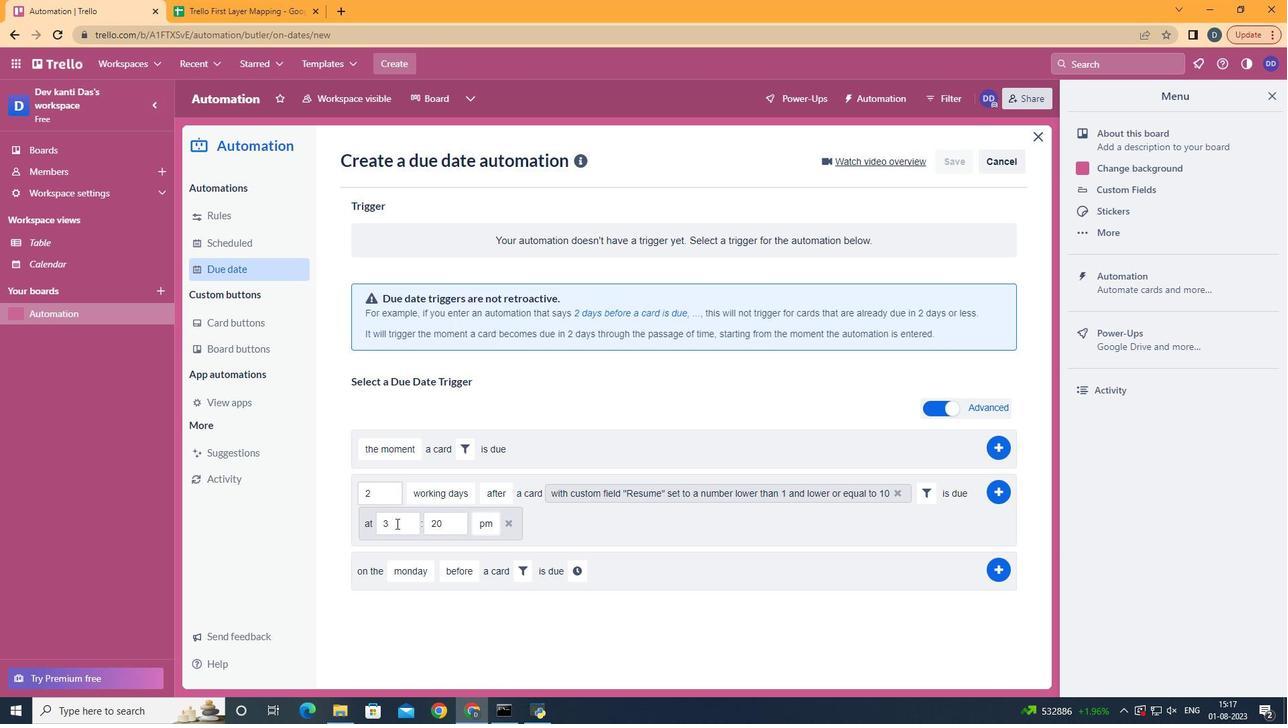 
Action: Mouse moved to (398, 524)
Screenshot: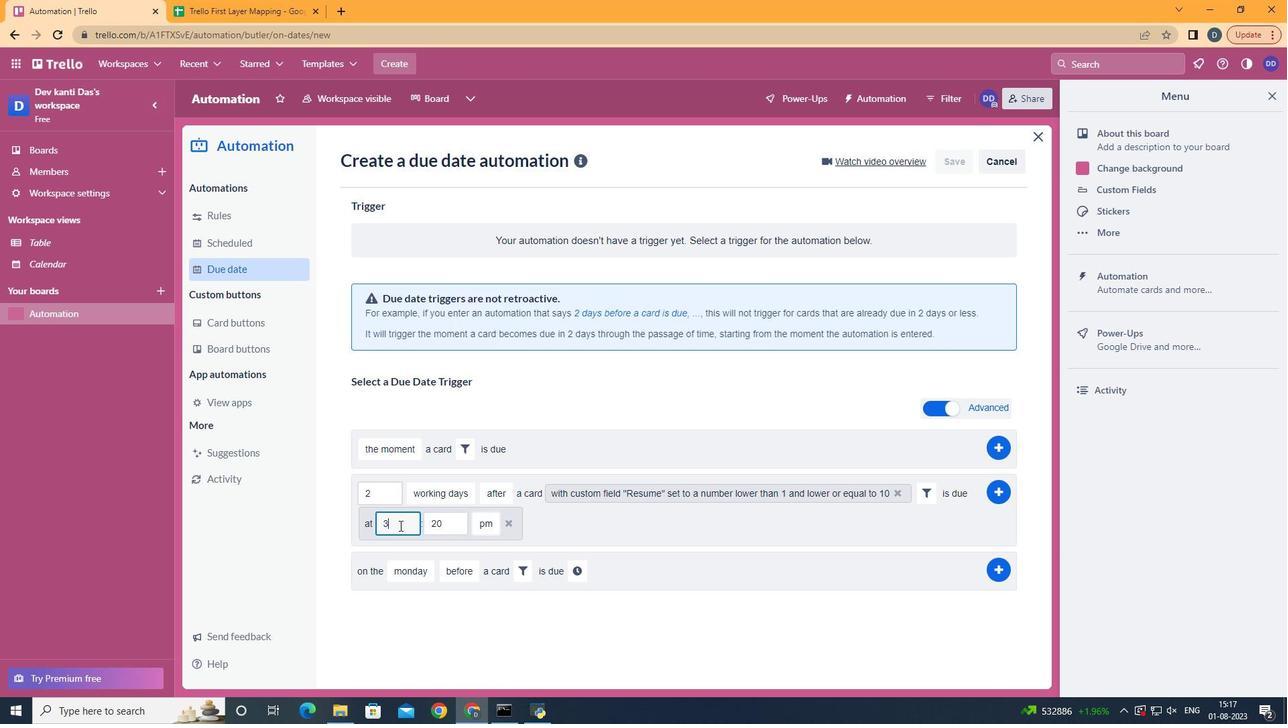 
Action: Mouse pressed left at (398, 524)
Screenshot: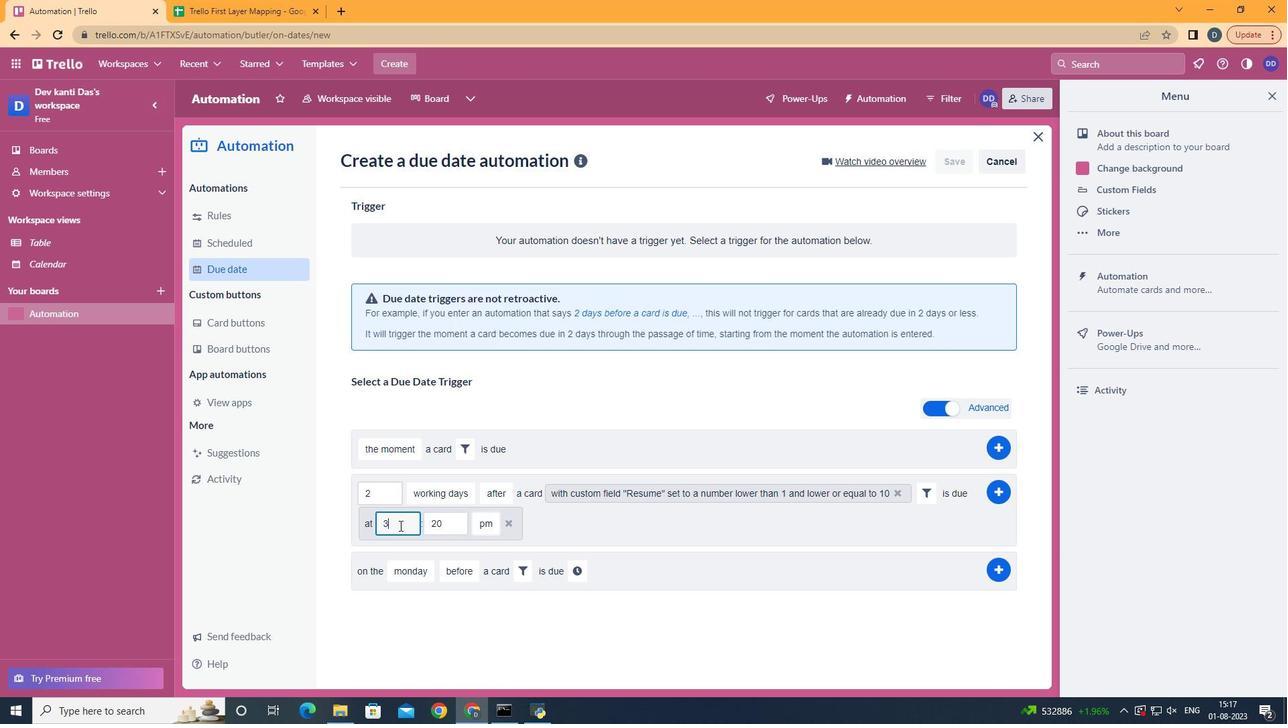 
Action: Key pressed <Key.backspace>11
Screenshot: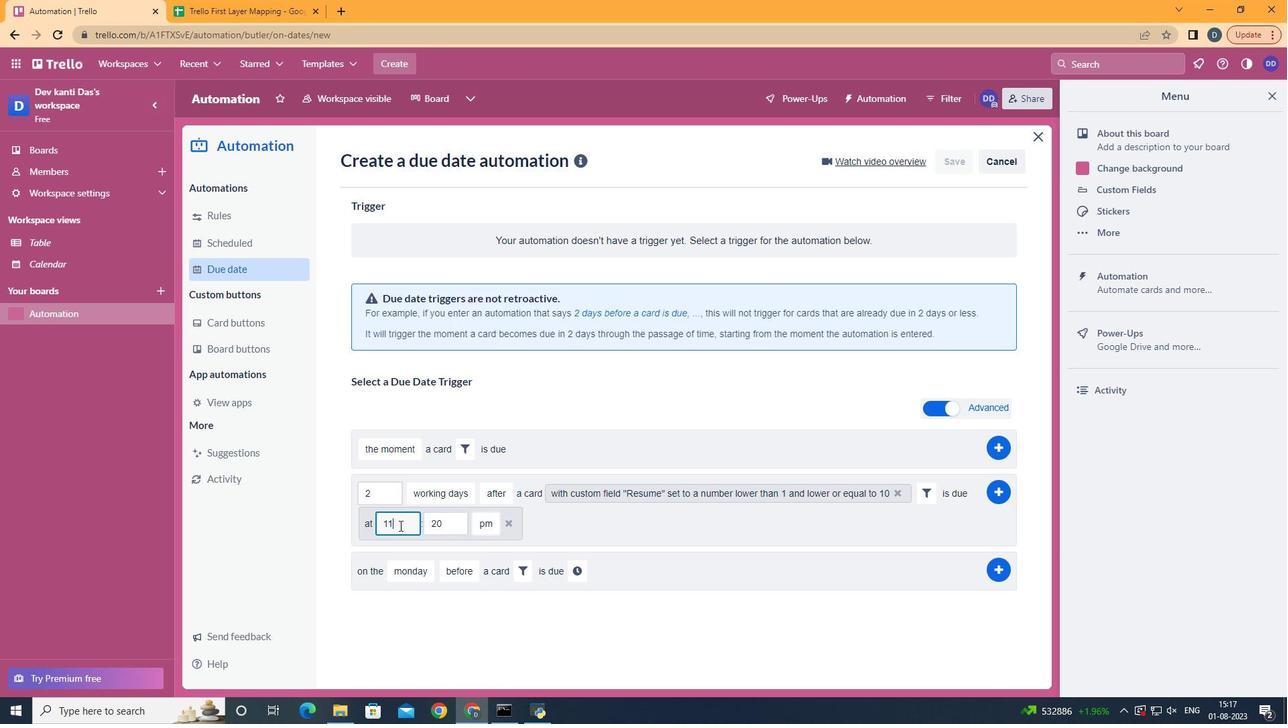 
Action: Mouse moved to (445, 518)
Screenshot: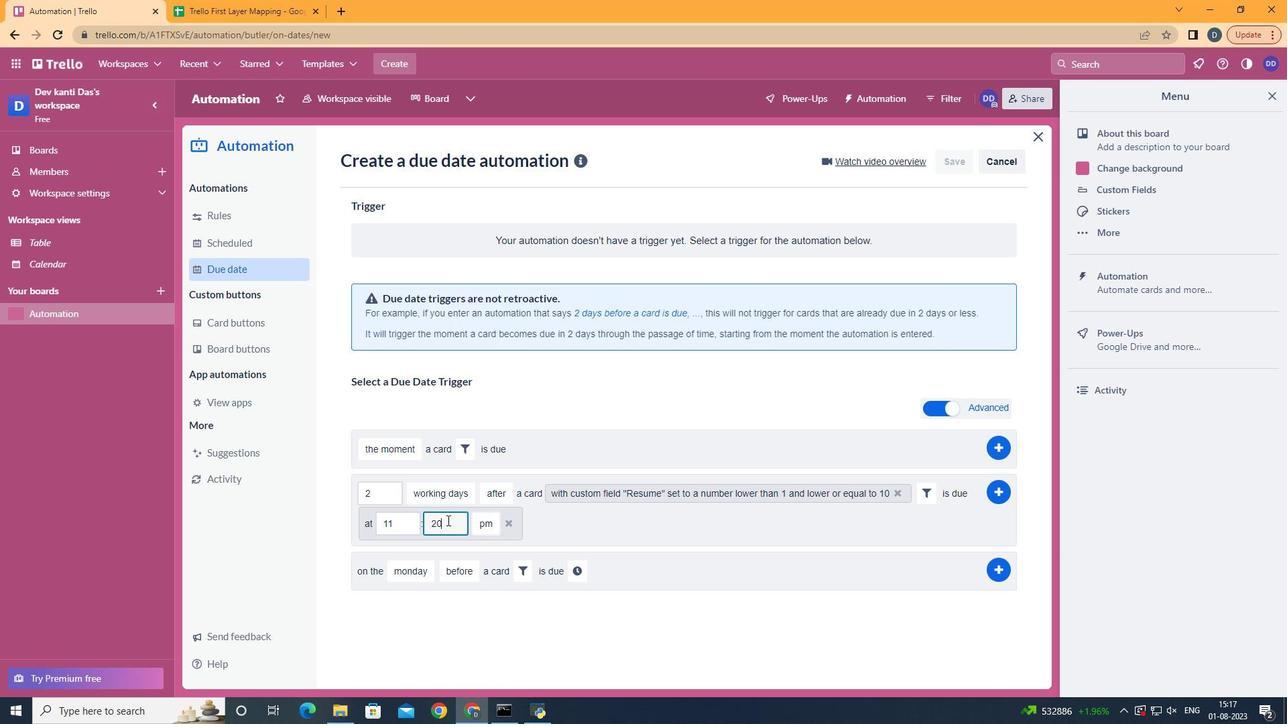 
Action: Mouse pressed left at (445, 518)
Screenshot: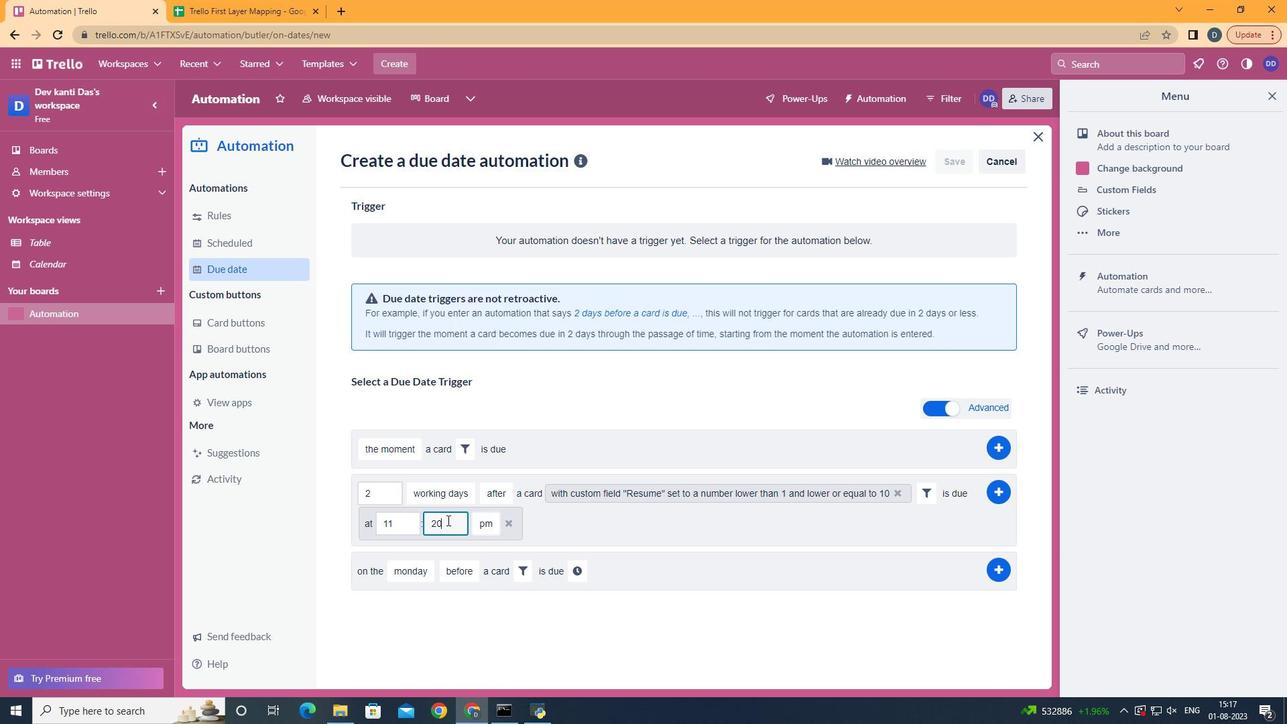 
Action: Key pressed <Key.backspace><Key.backspace>00
Screenshot: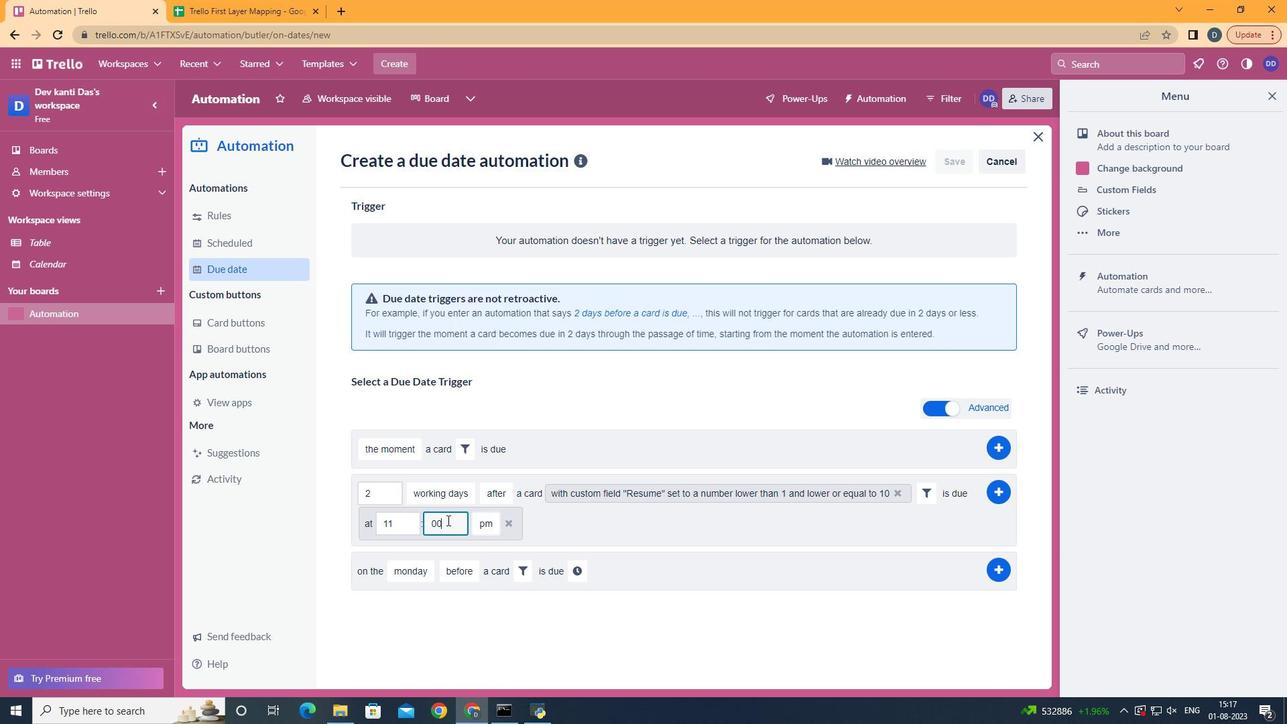 
Action: Mouse moved to (484, 545)
Screenshot: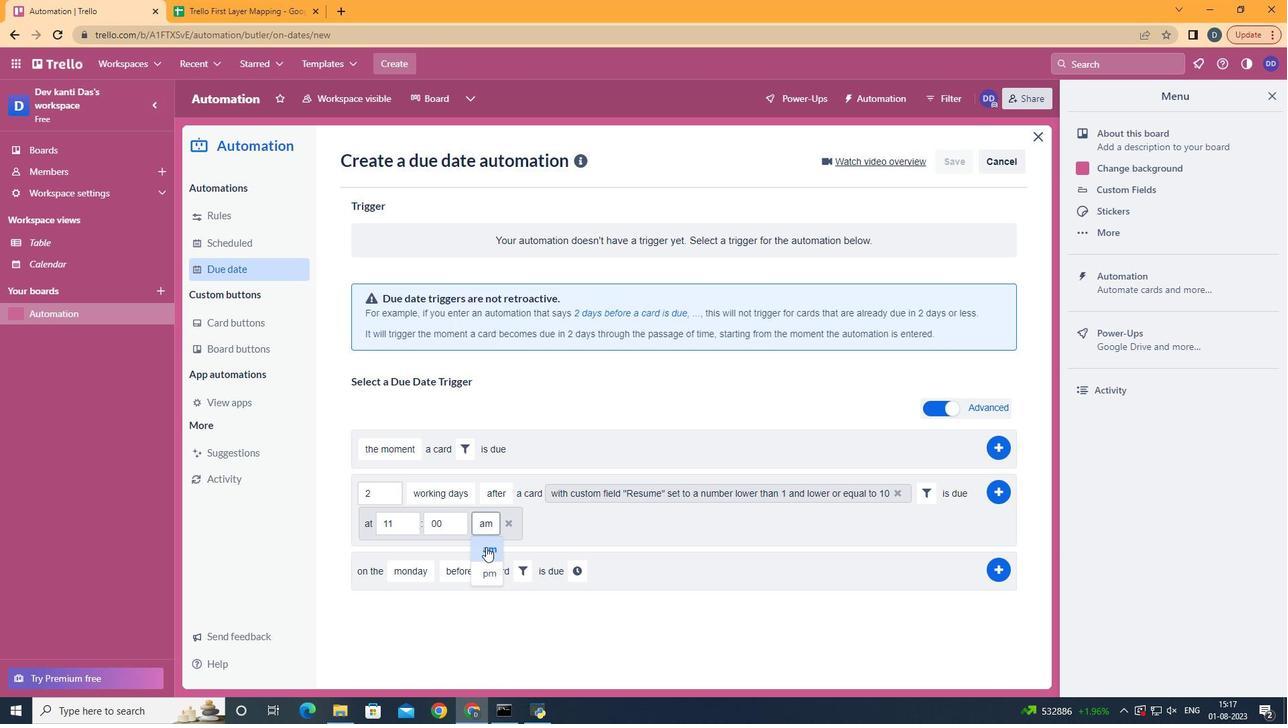 
Action: Mouse pressed left at (484, 545)
Screenshot: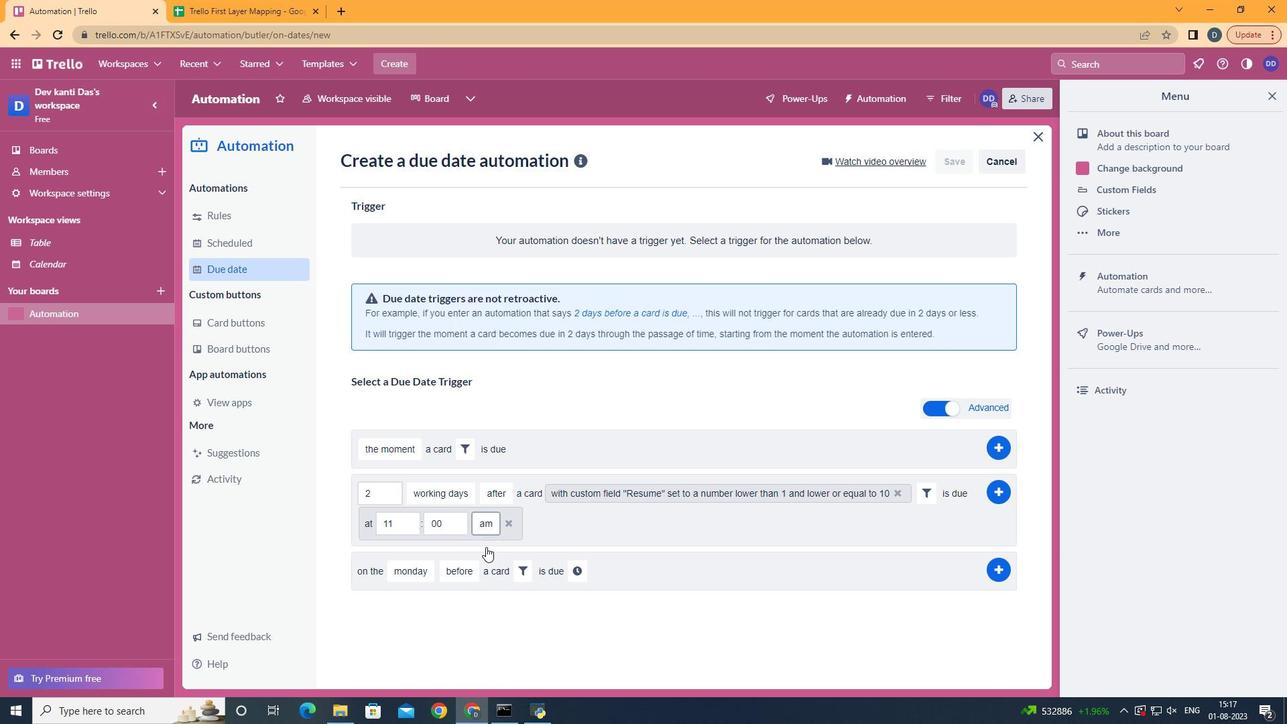 
Action: Mouse moved to (1003, 486)
Screenshot: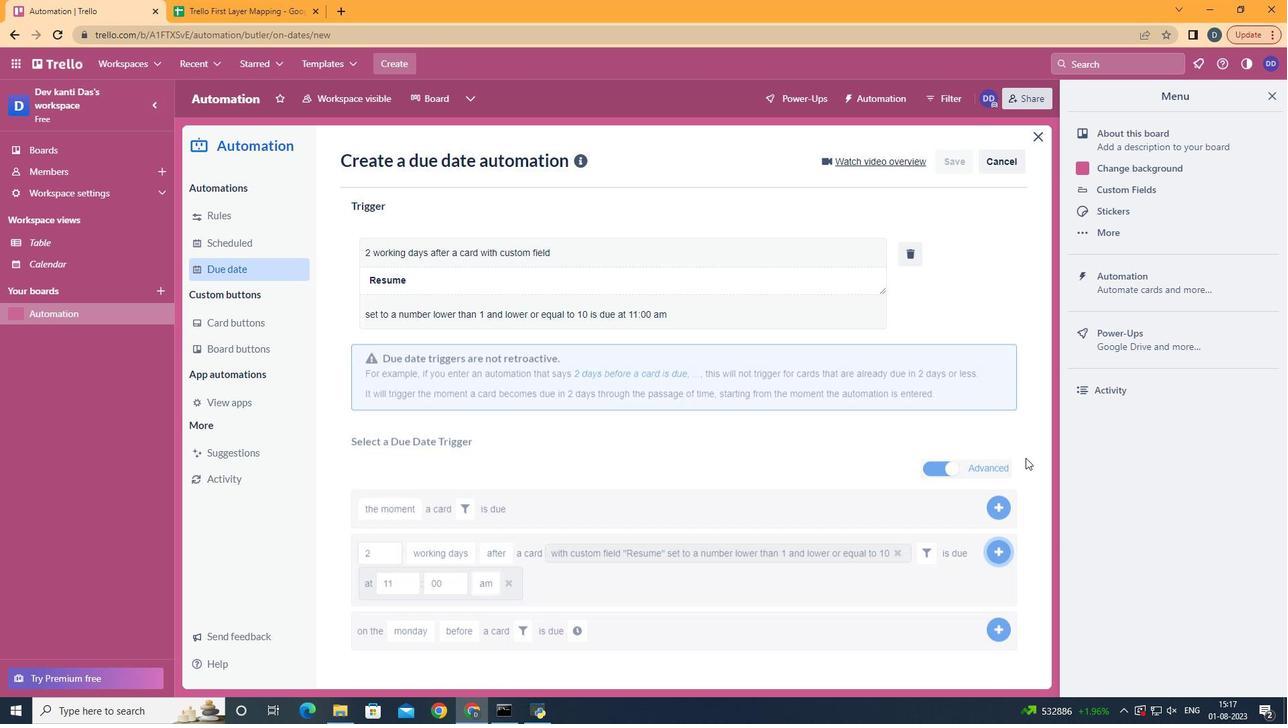 
Action: Mouse pressed left at (1003, 486)
Screenshot: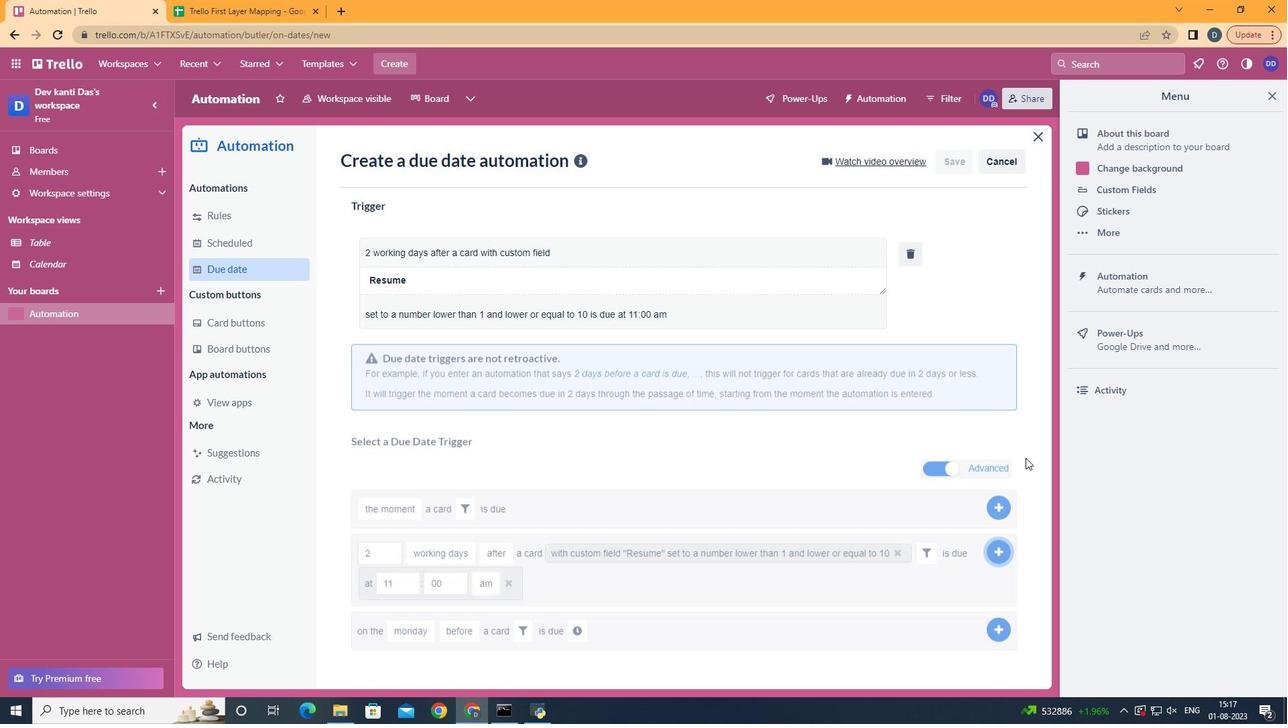 
Action: Mouse moved to (731, 315)
Screenshot: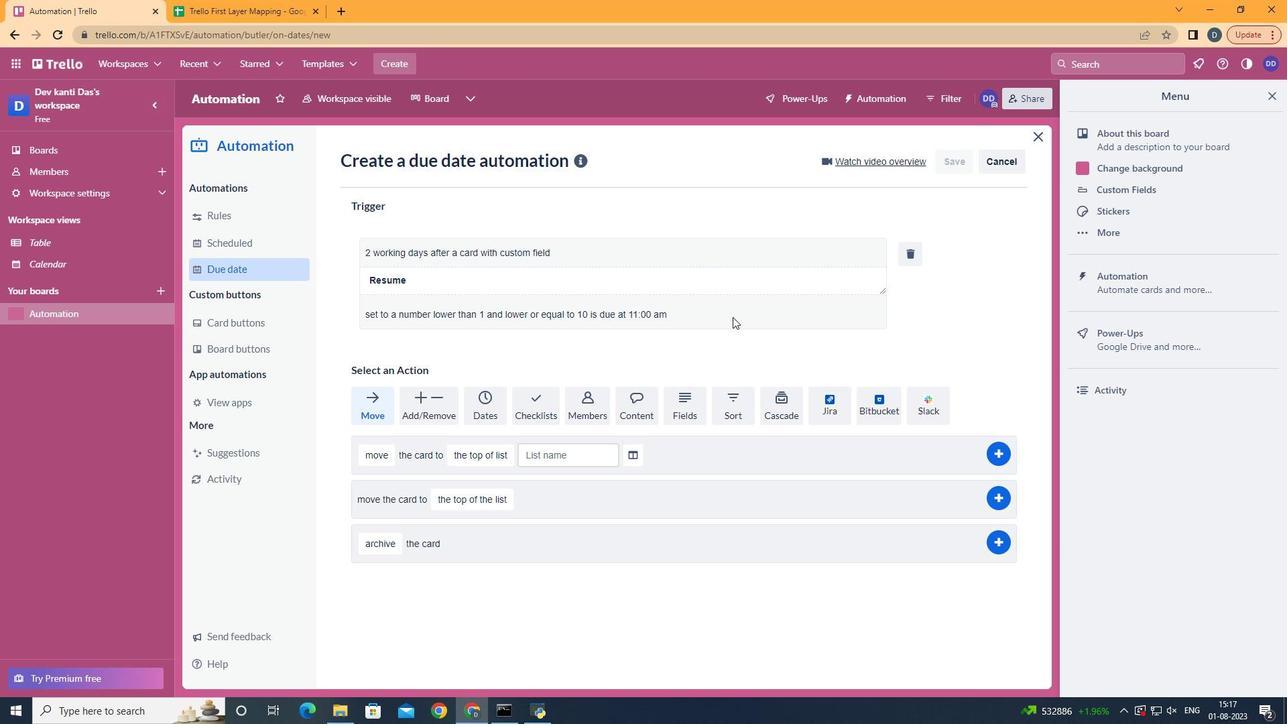 
